 Task: Add an event with the title Training Session: Effective Conflict Resolution in Diverse Teams, date '2024/04/27', time 7:30 AM to 9:30 AMand add a description: Participants will learn how to structure their presentations in a clear and logical manner. They will explore techniques for capturing audience attention, developing a compelling opening, organizing content effectively, and delivering a memorable closing.Select event color  Graphite . Add location for the event as: Melbourne, Australia, logged in from the account softage.4@softage.netand send the event invitation to softage.2@softage.net and softage.3@softage.net. Set a reminder for the event Daily
Action: Mouse moved to (83, 111)
Screenshot: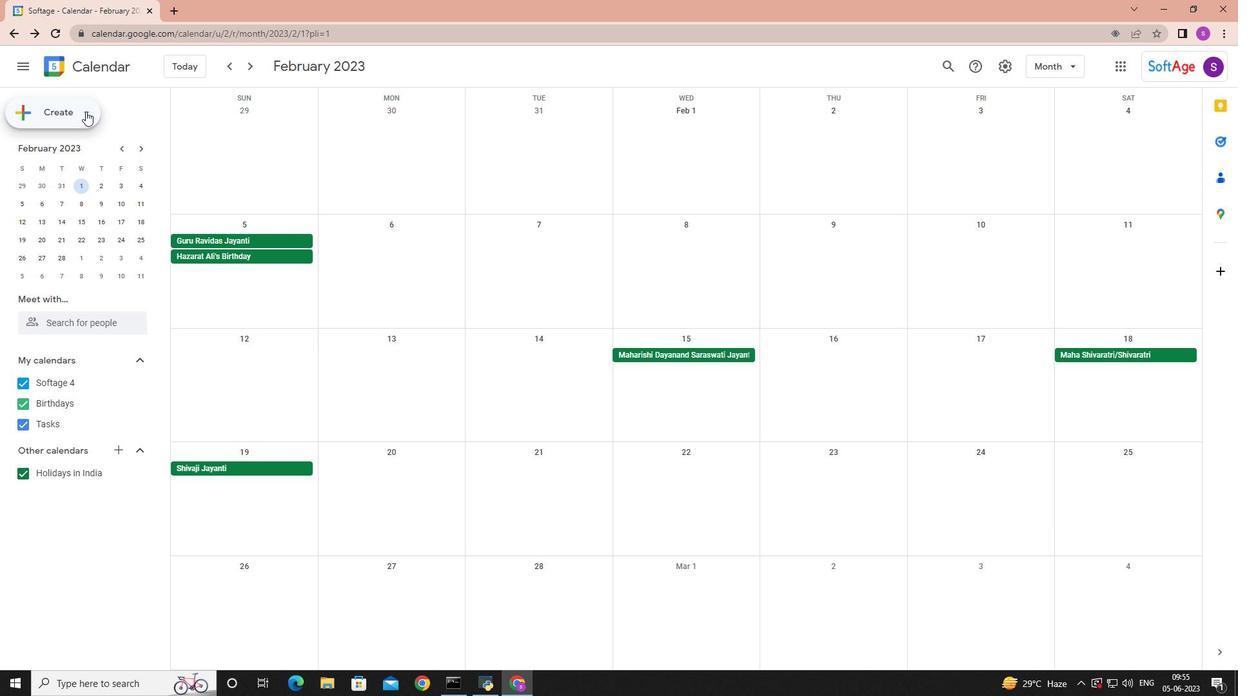 
Action: Mouse pressed left at (83, 111)
Screenshot: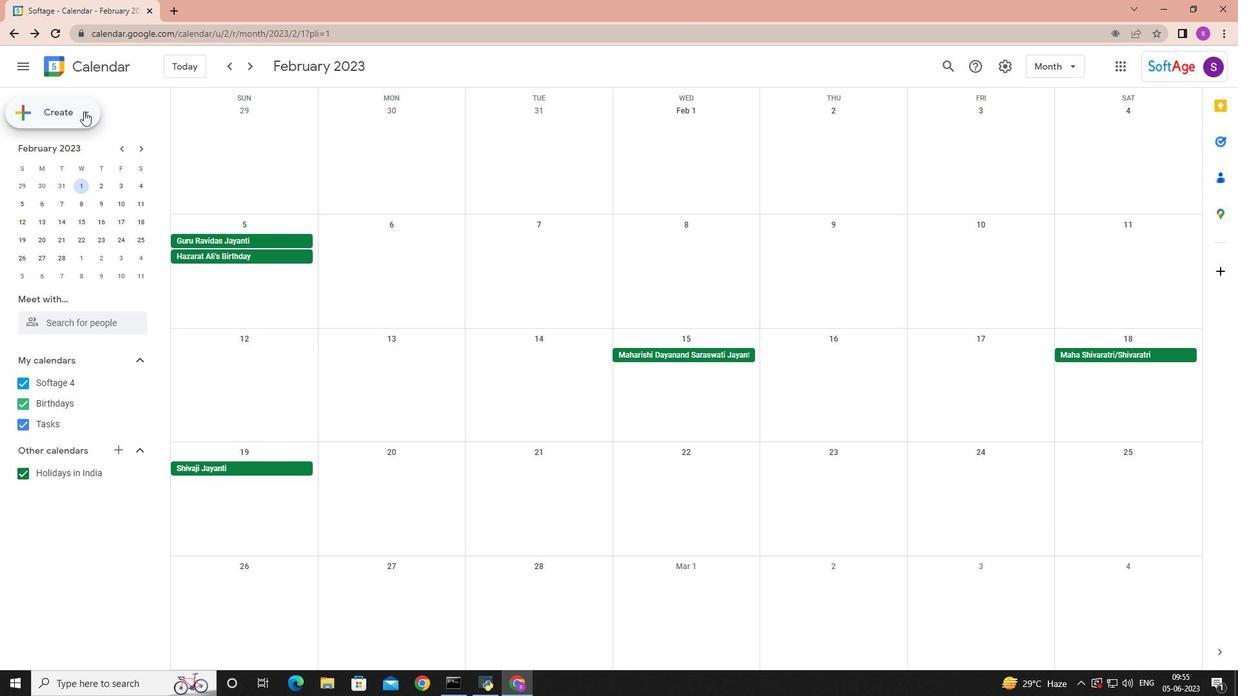 
Action: Mouse moved to (78, 145)
Screenshot: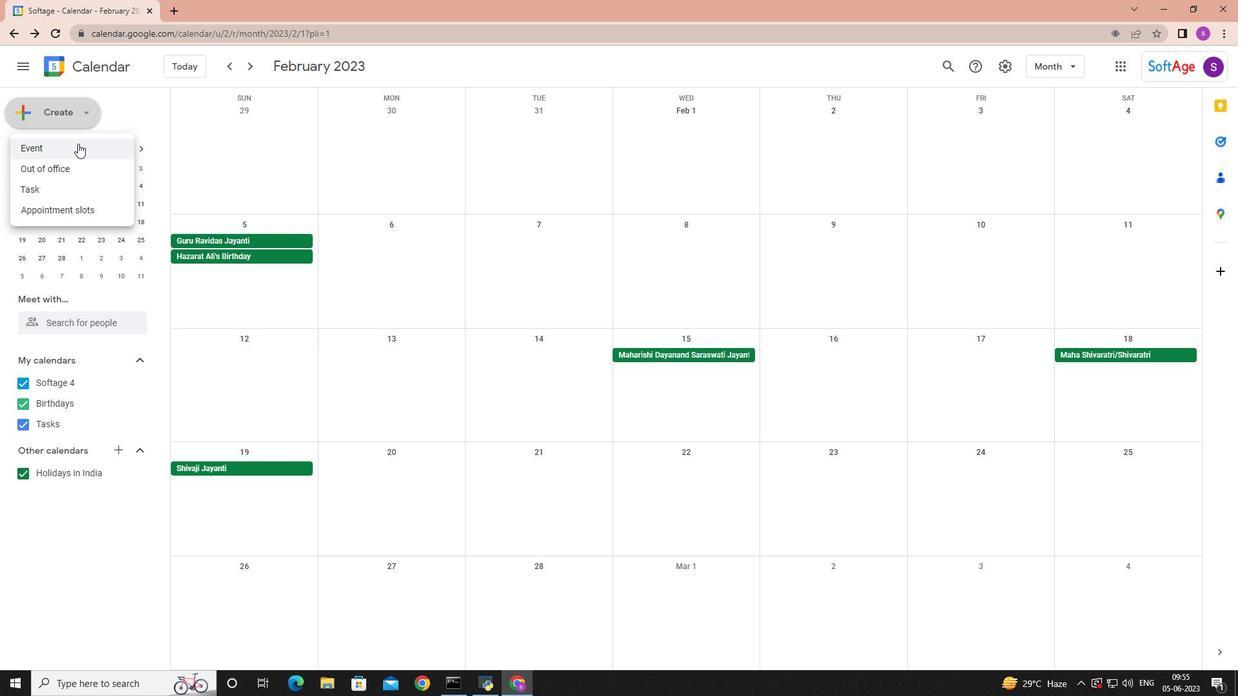 
Action: Mouse pressed left at (78, 145)
Screenshot: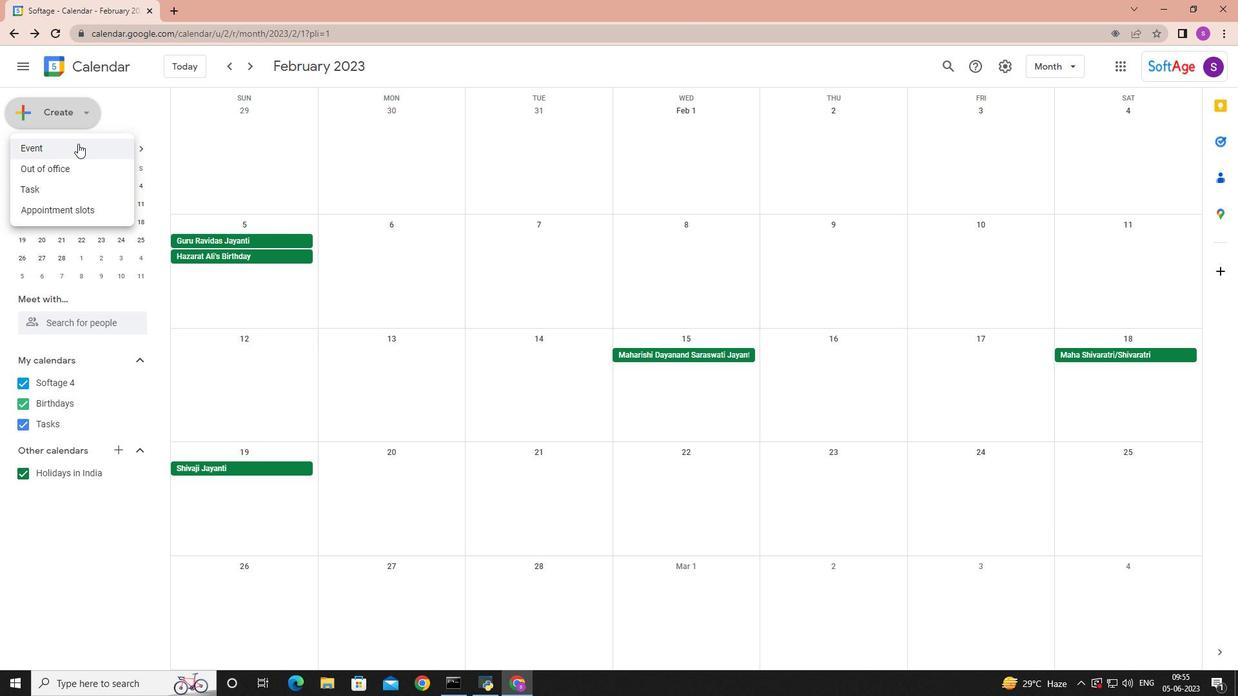 
Action: Mouse moved to (496, 435)
Screenshot: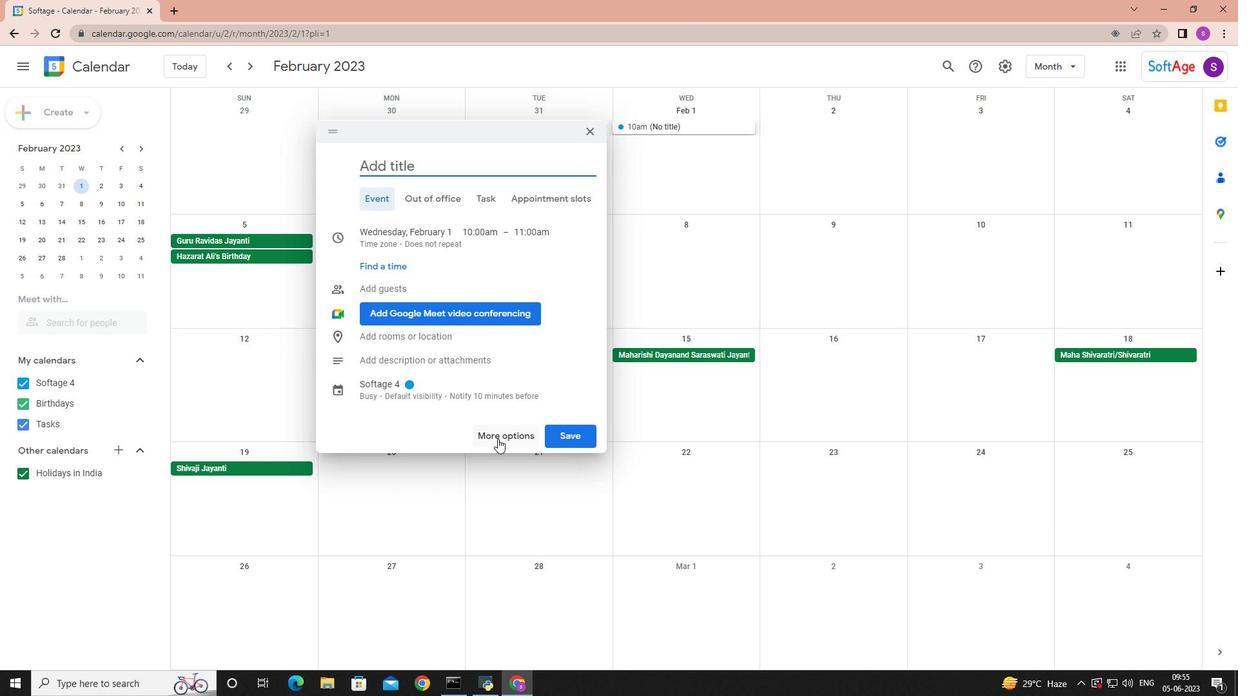 
Action: Mouse pressed left at (496, 435)
Screenshot: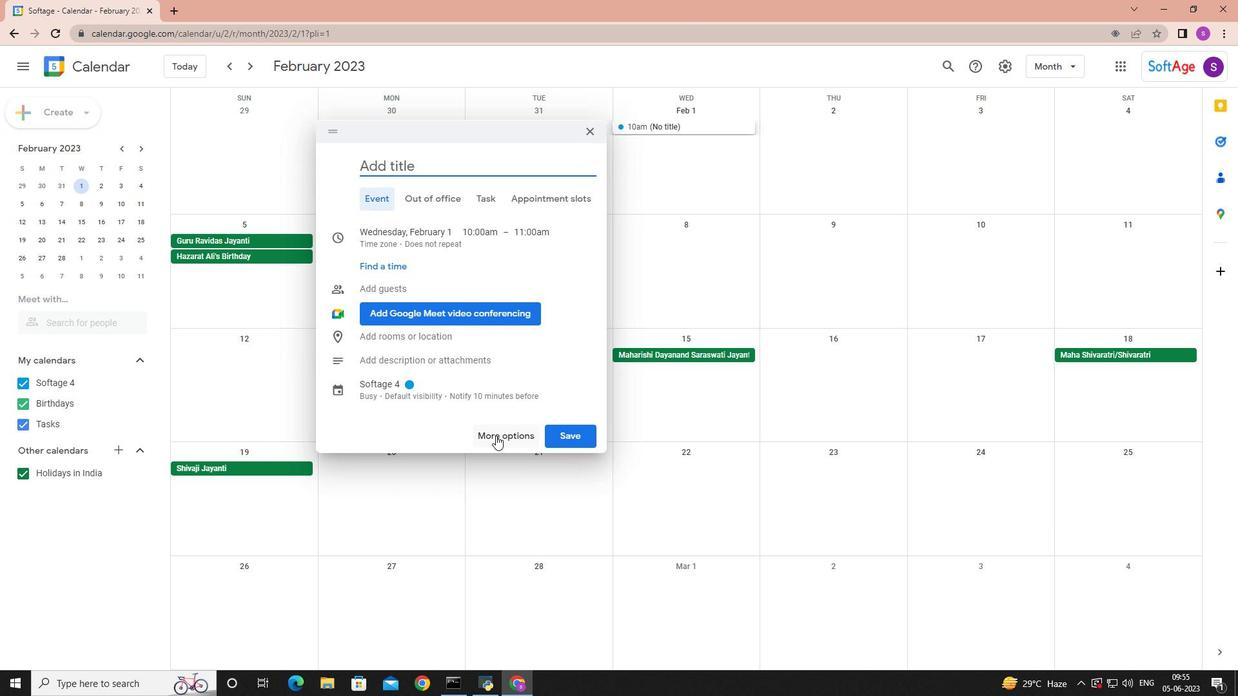 
Action: Mouse moved to (495, 435)
Screenshot: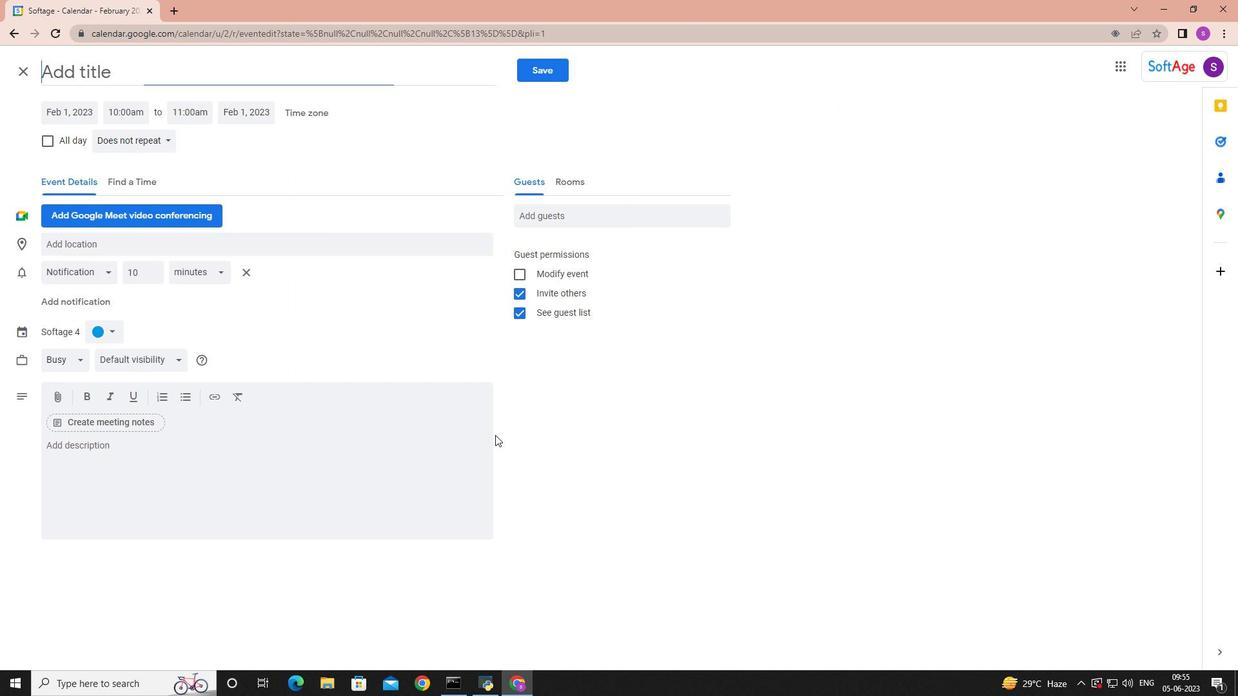 
Action: Key pressed <Key.shift>Training<Key.space><Key.shift>Session<Key.space><Key.backspace><Key.shift>:<Key.space><Key.shift><Key.shift><Key.shift><Key.shift><Key.shift>Effective<Key.space><Key.shift>Conflict<Key.space><Key.shift>Resolution<Key.space>in<Key.space><Key.shift>Diverse<Key.space>t<Key.backspace><Key.shift>Teams
Screenshot: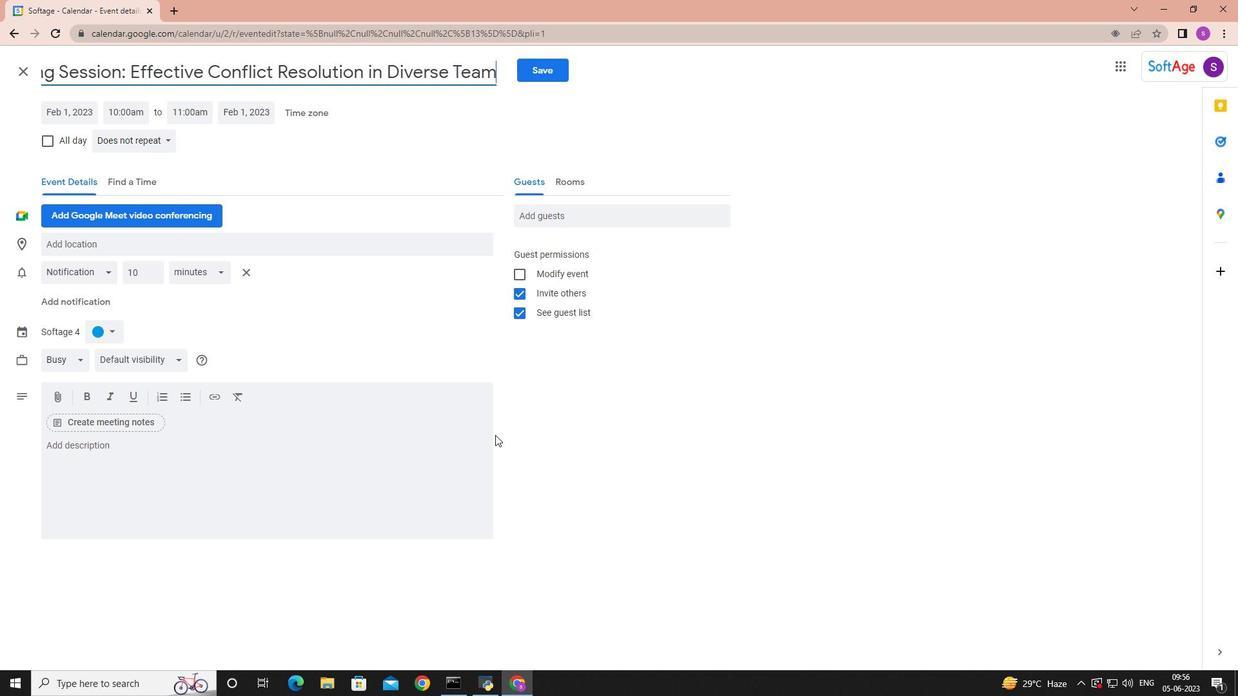 
Action: Mouse moved to (66, 115)
Screenshot: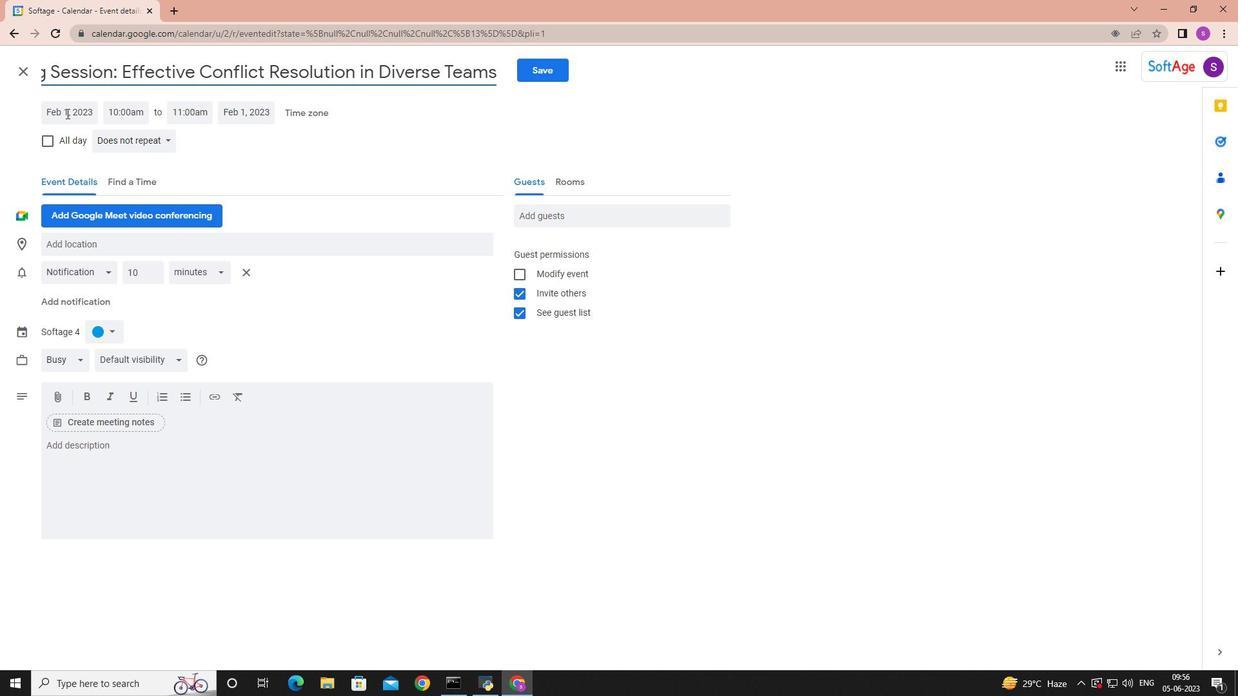 
Action: Mouse pressed left at (66, 115)
Screenshot: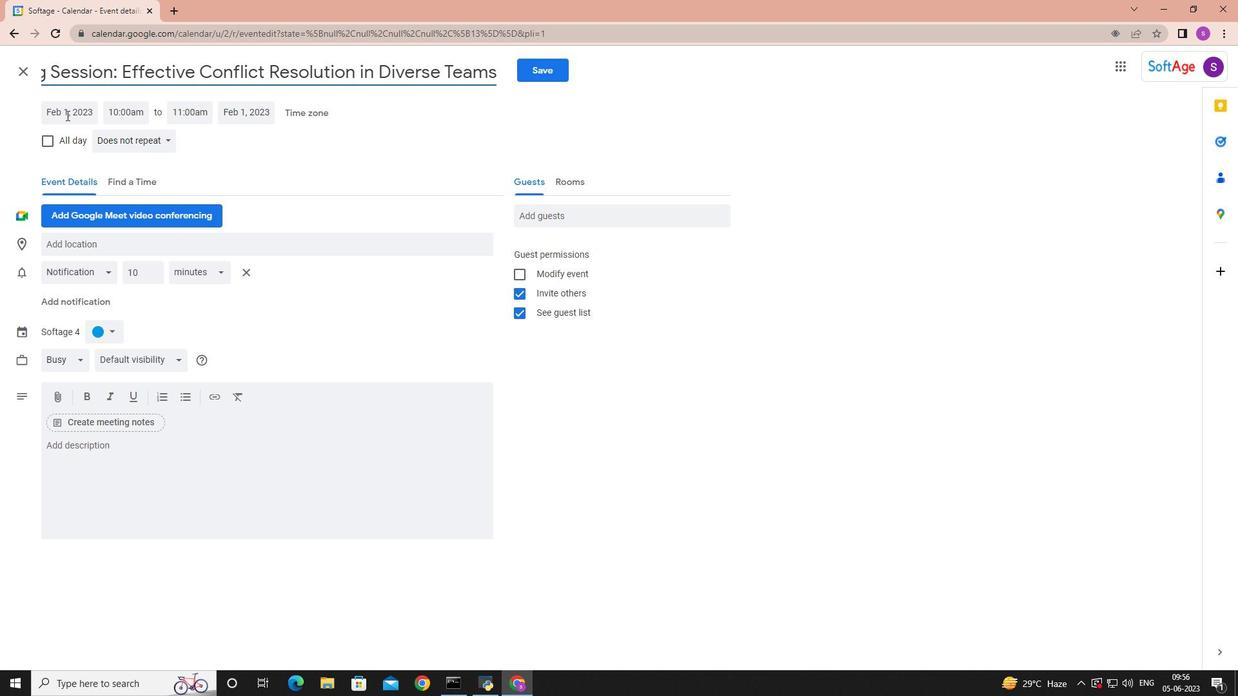 
Action: Mouse moved to (204, 140)
Screenshot: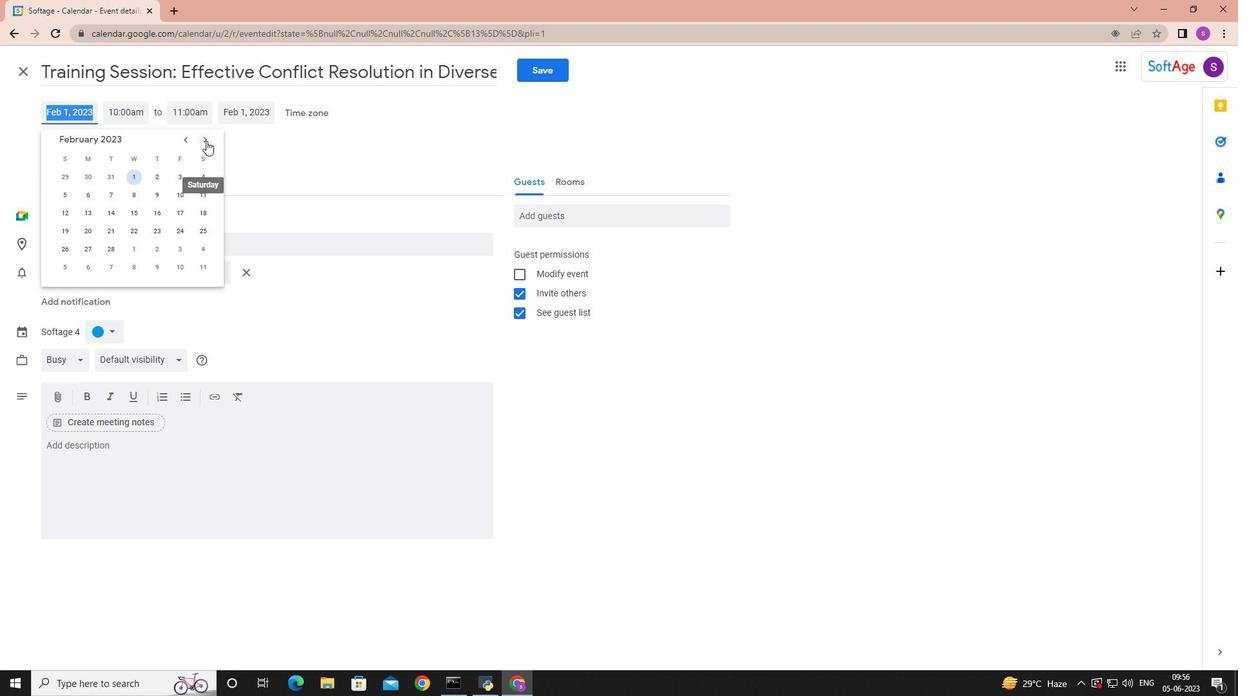 
Action: Mouse pressed left at (204, 140)
Screenshot: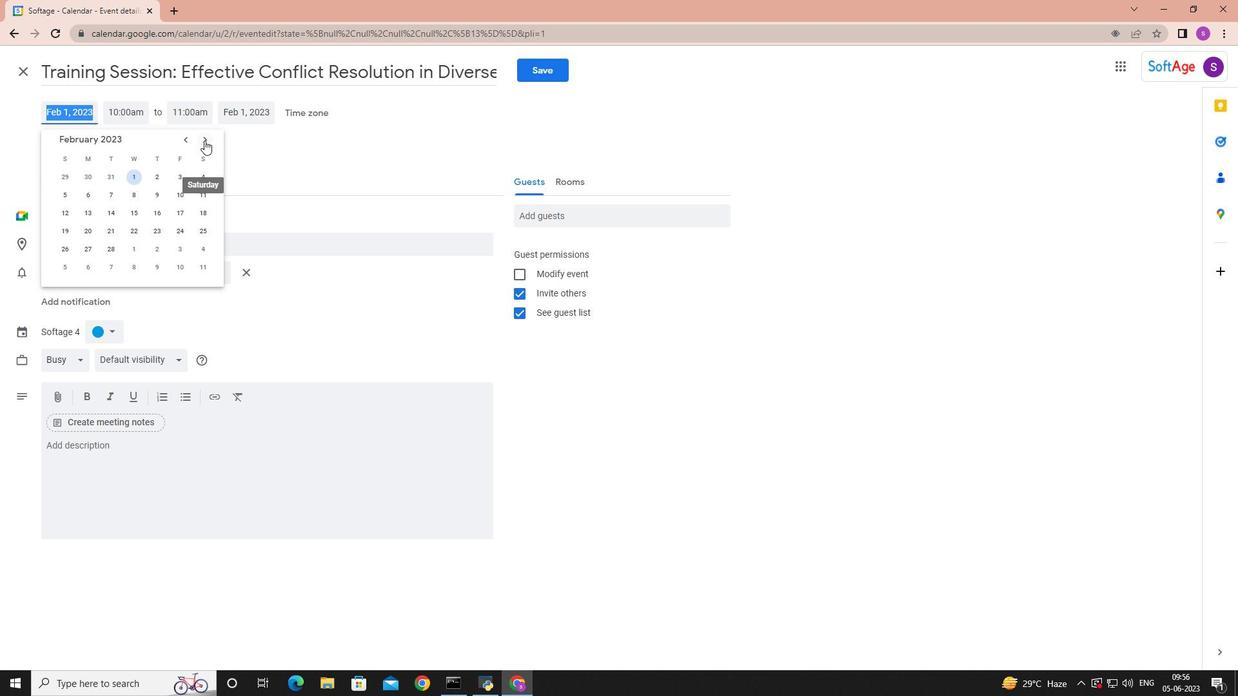 
Action: Mouse pressed left at (204, 140)
Screenshot: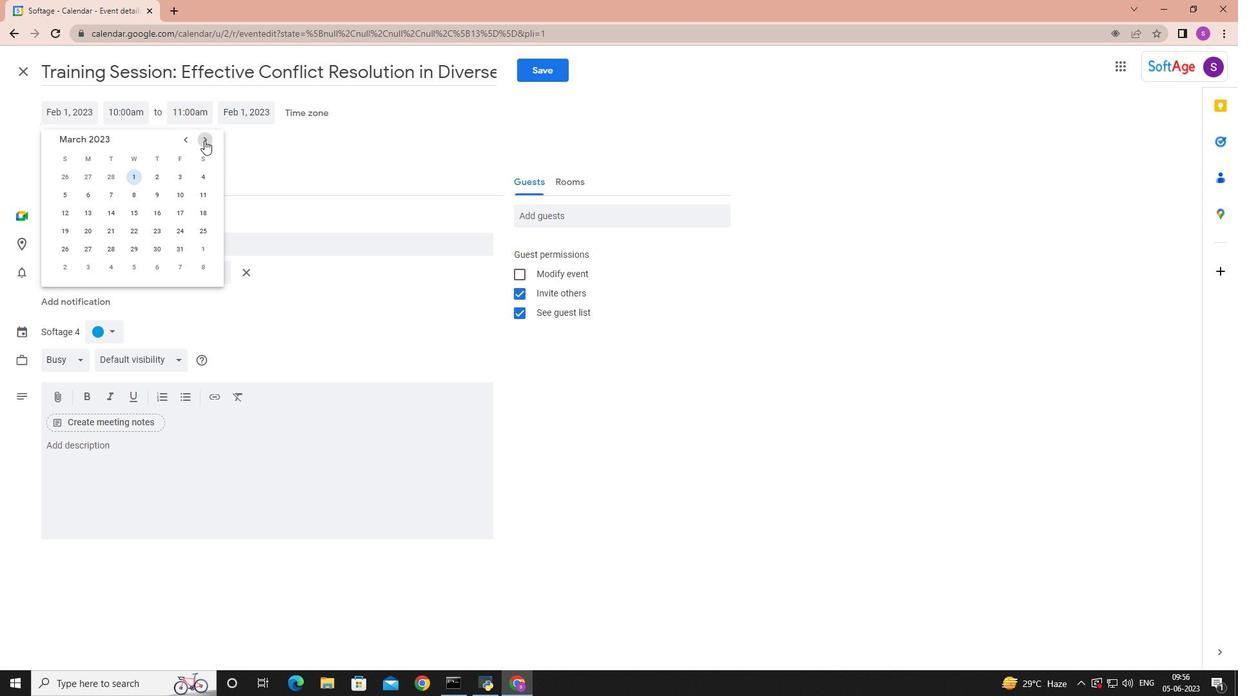 
Action: Mouse pressed left at (204, 140)
Screenshot: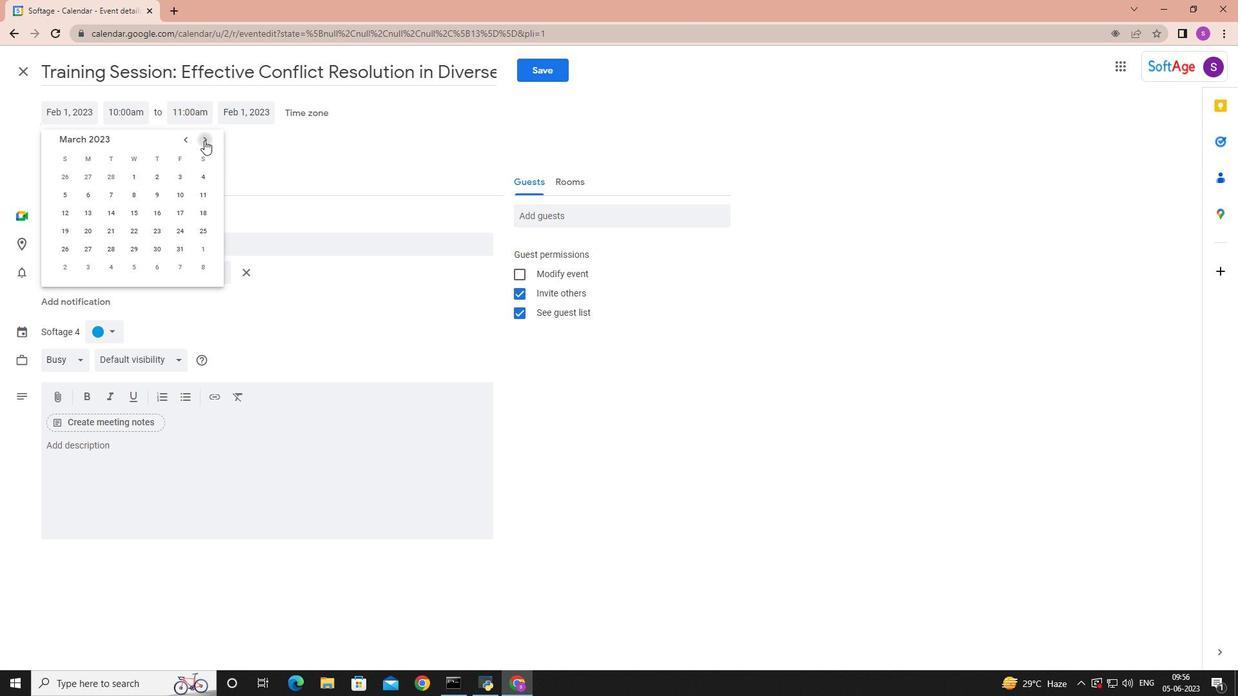 
Action: Mouse pressed left at (204, 140)
Screenshot: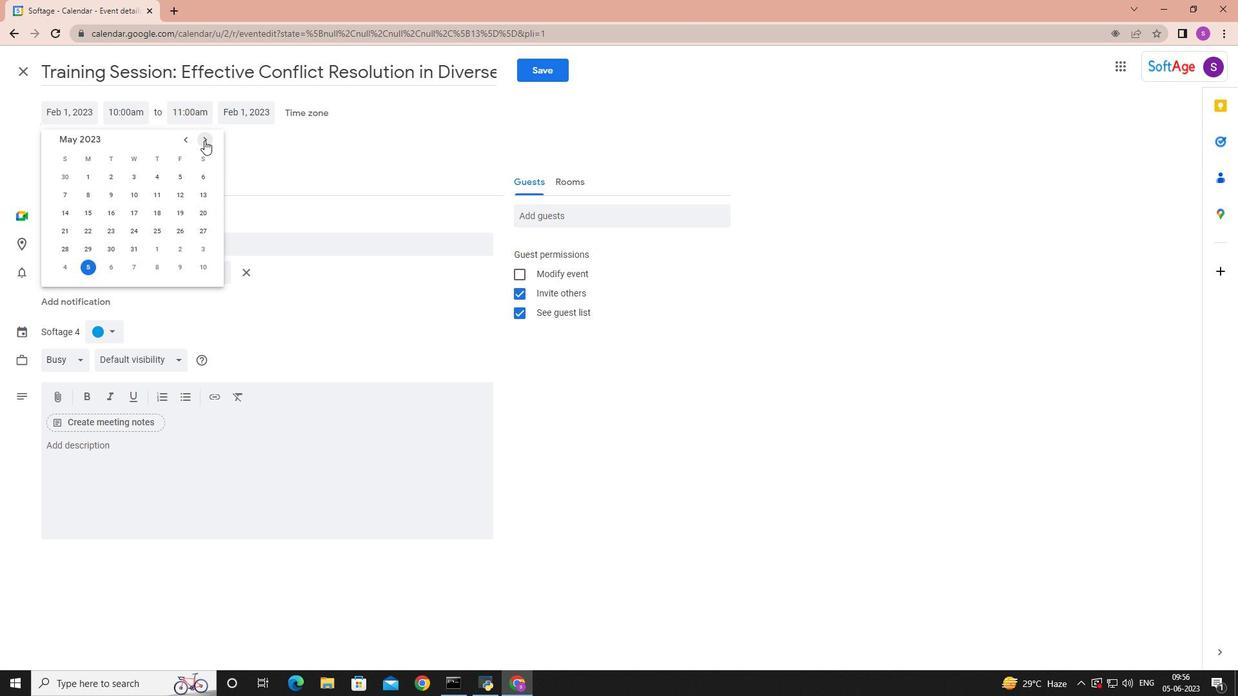 
Action: Mouse pressed left at (204, 140)
Screenshot: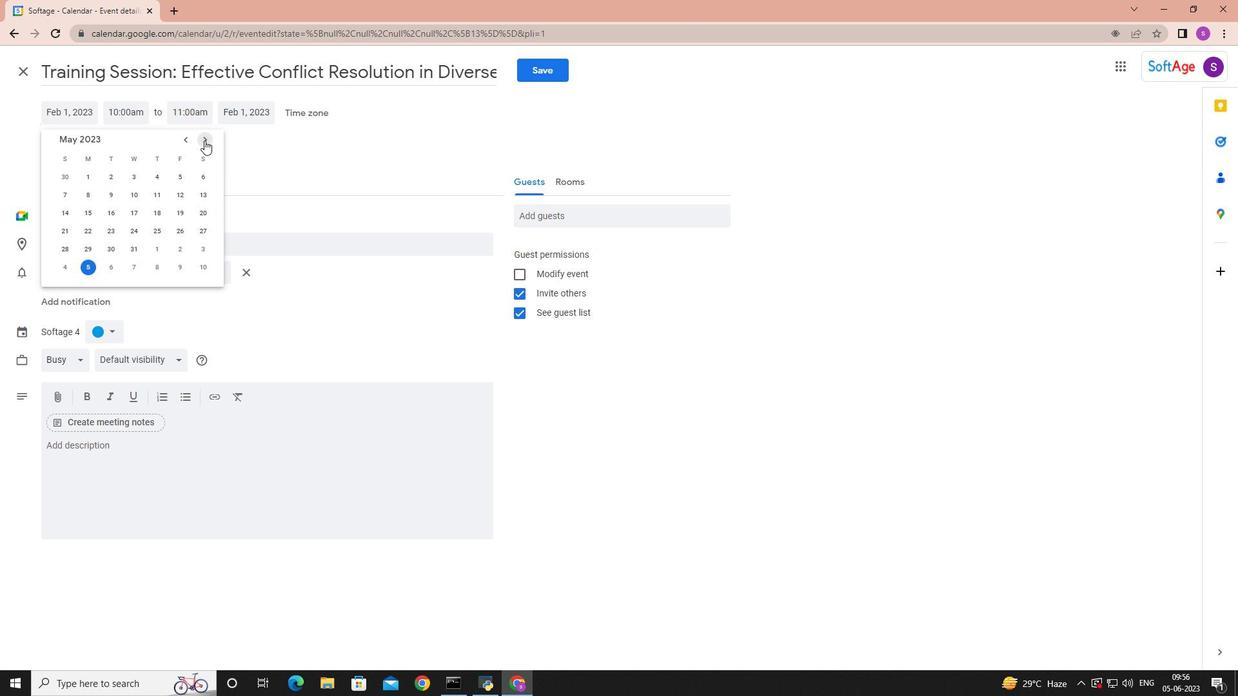 
Action: Mouse pressed left at (204, 140)
Screenshot: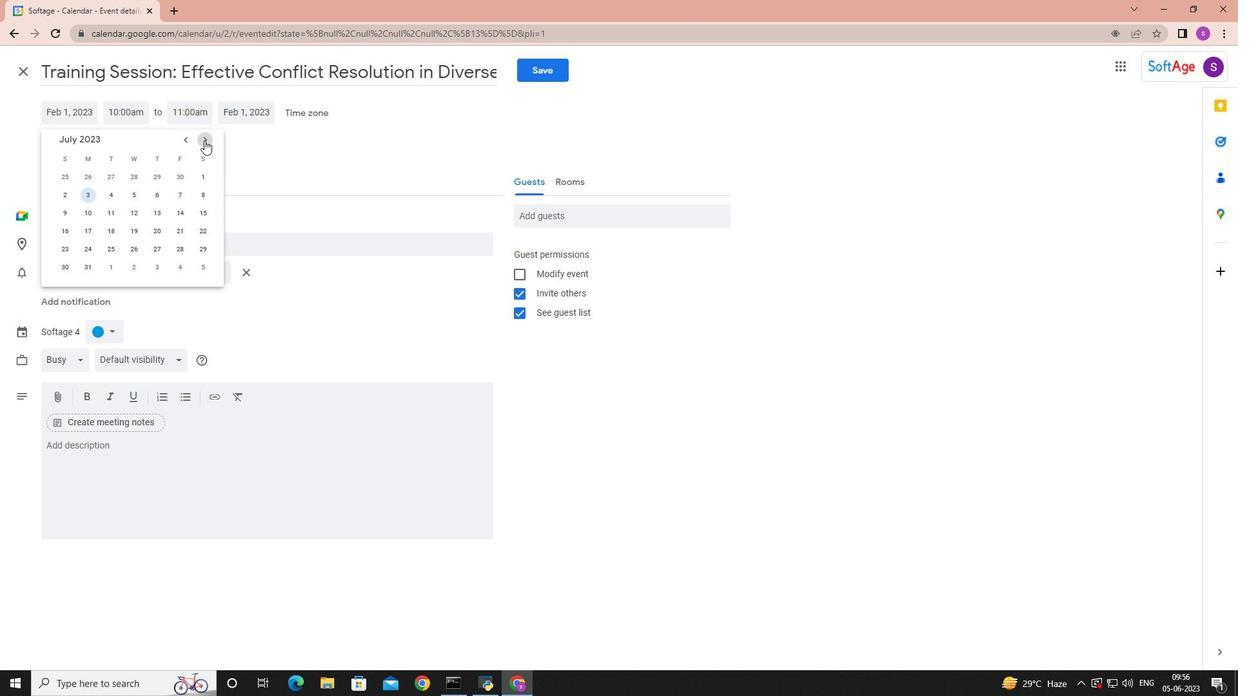 
Action: Mouse pressed left at (204, 140)
Screenshot: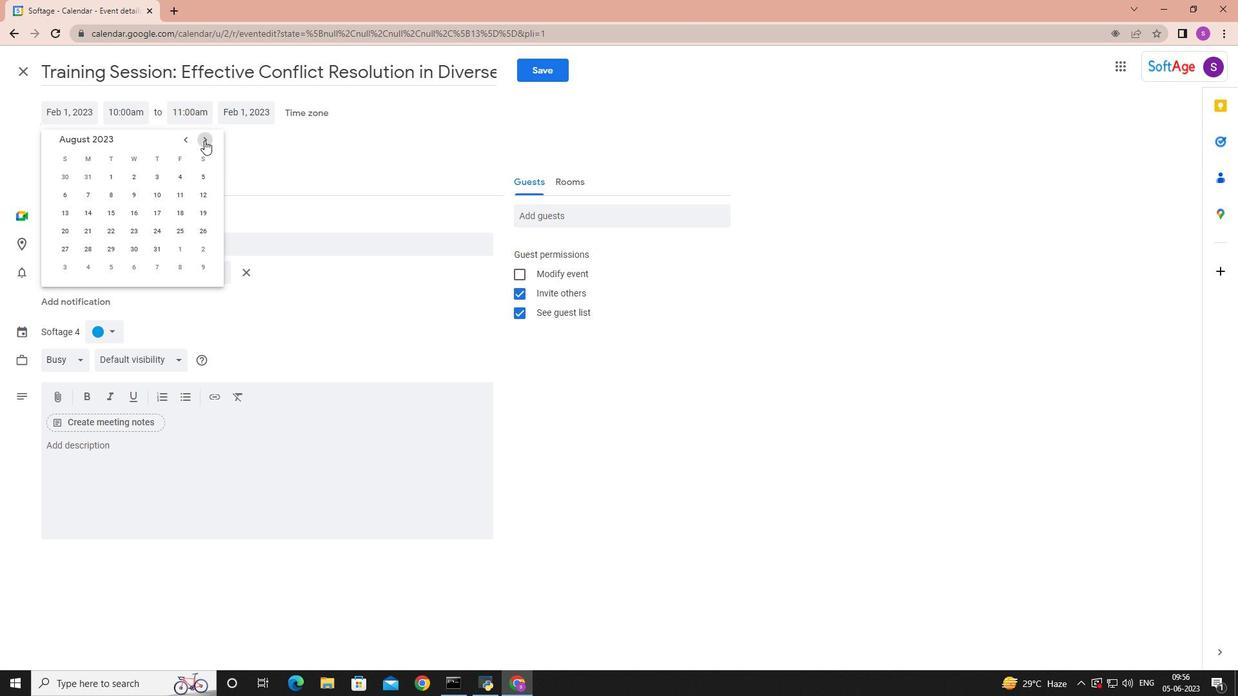 
Action: Mouse pressed left at (204, 140)
Screenshot: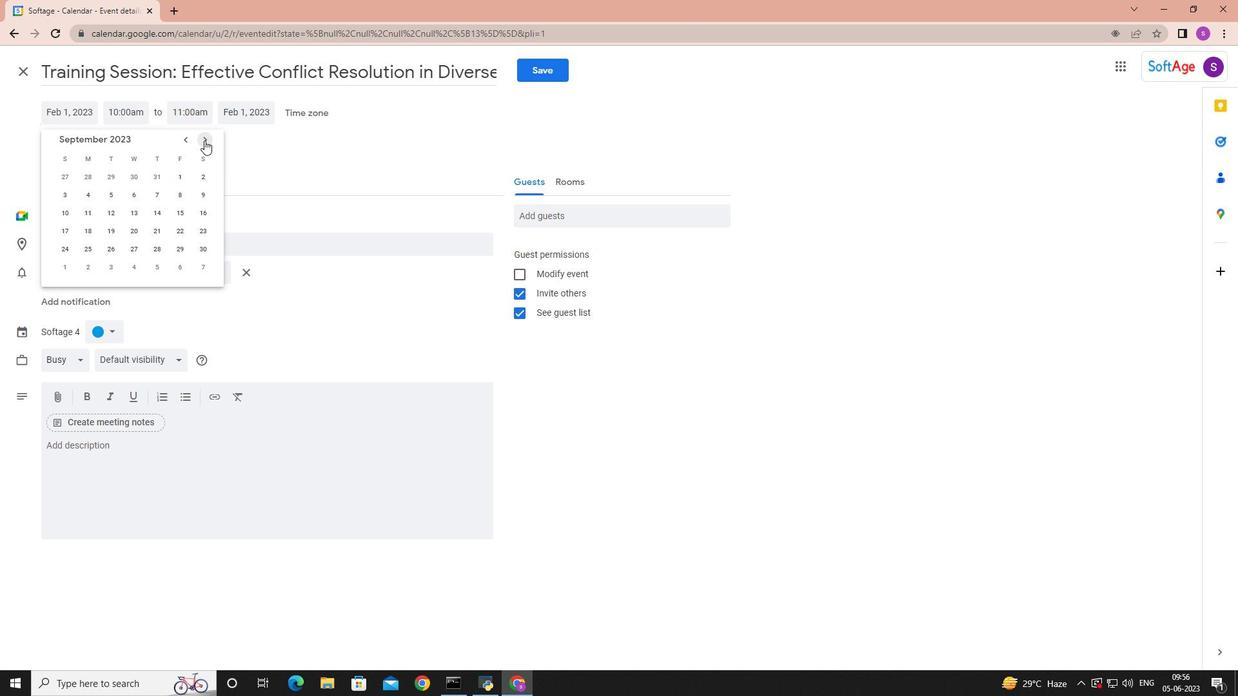 
Action: Mouse pressed left at (204, 140)
Screenshot: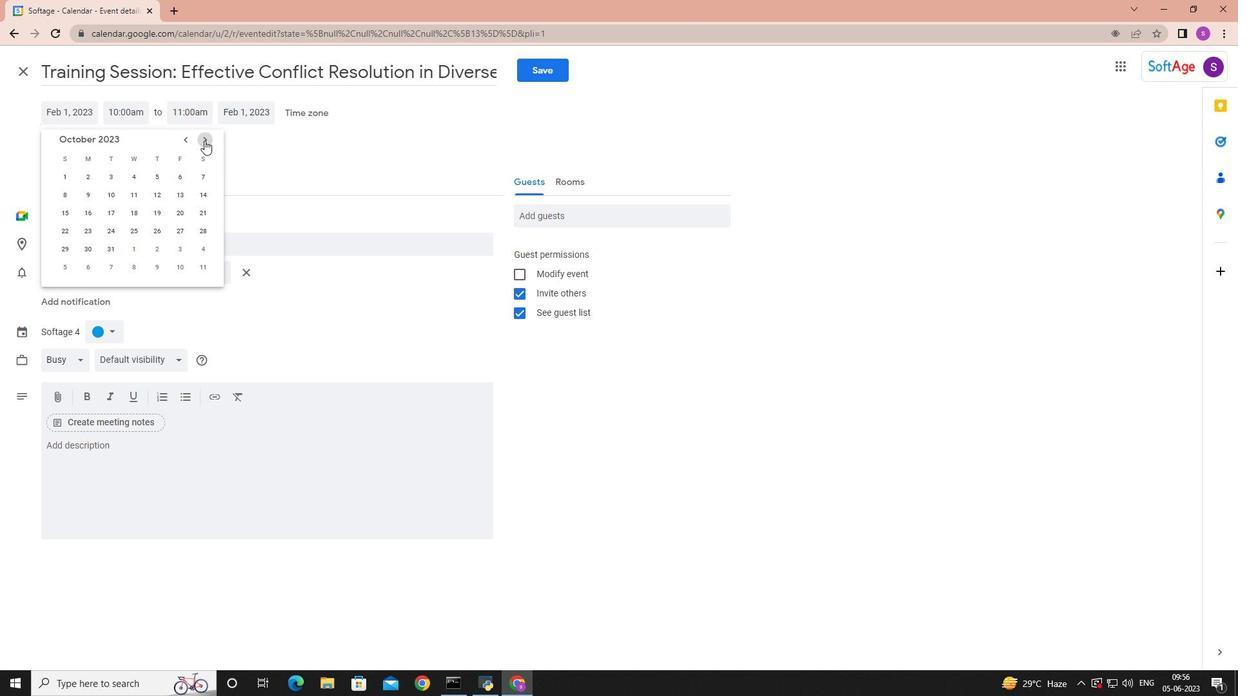 
Action: Mouse pressed left at (204, 140)
Screenshot: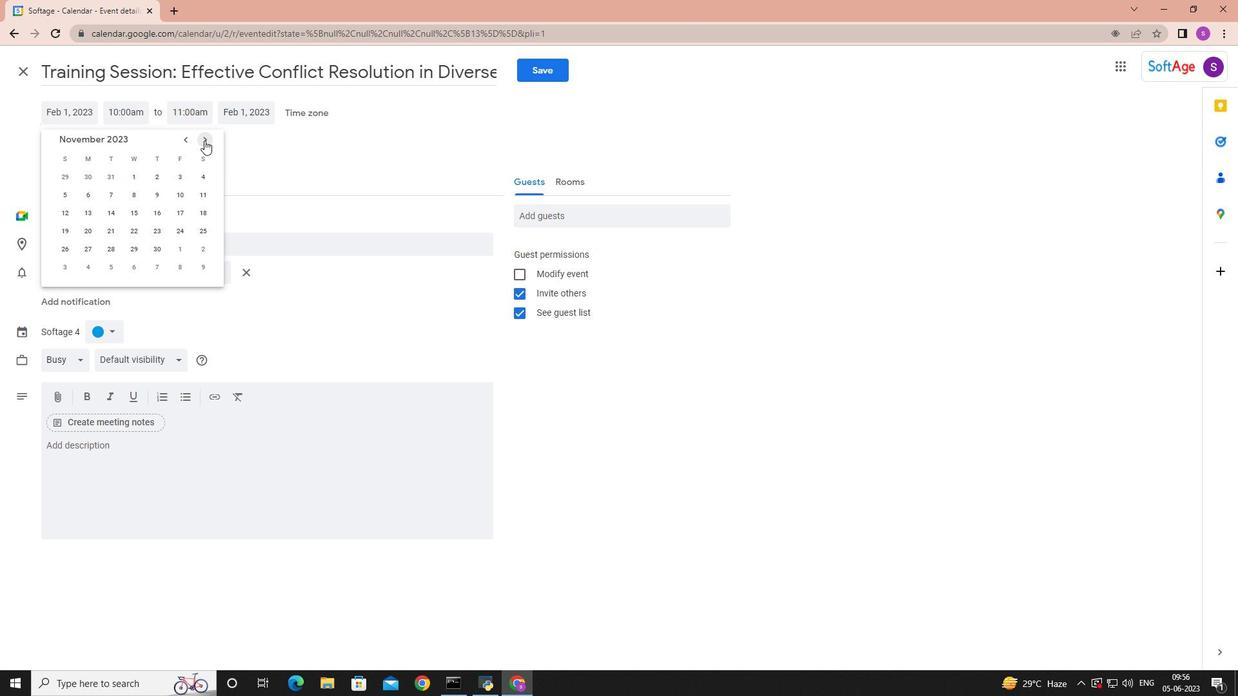 
Action: Mouse pressed left at (204, 140)
Screenshot: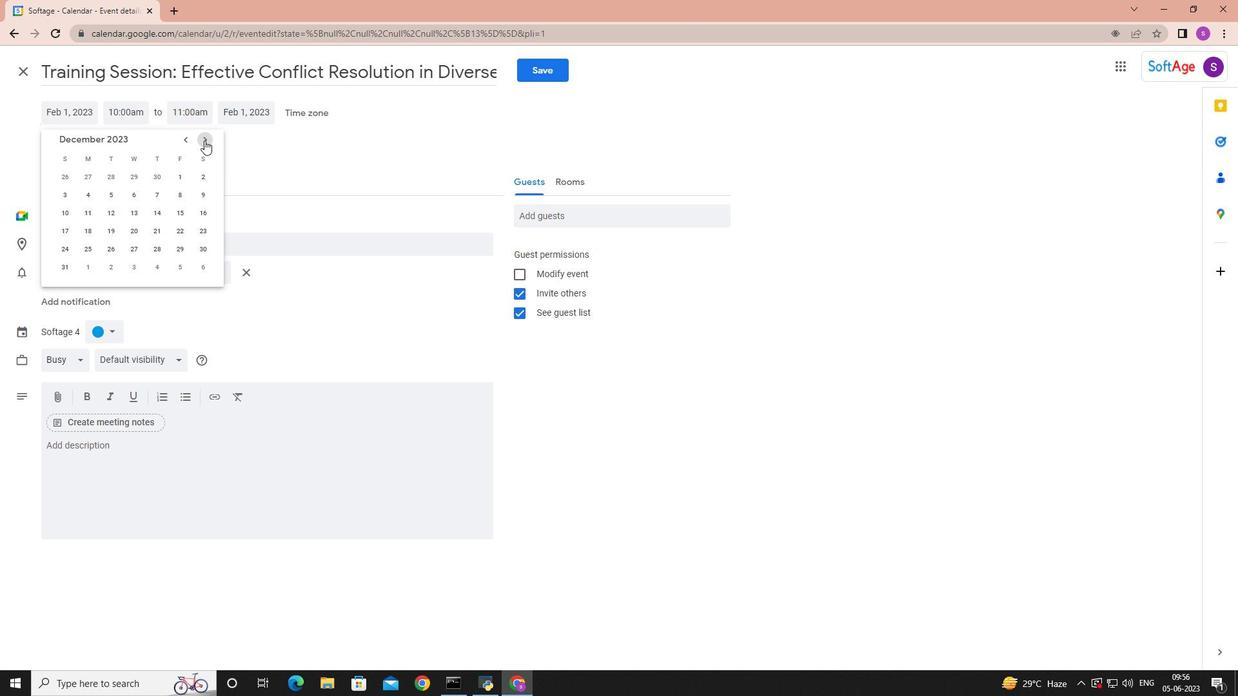 
Action: Mouse pressed left at (204, 140)
Screenshot: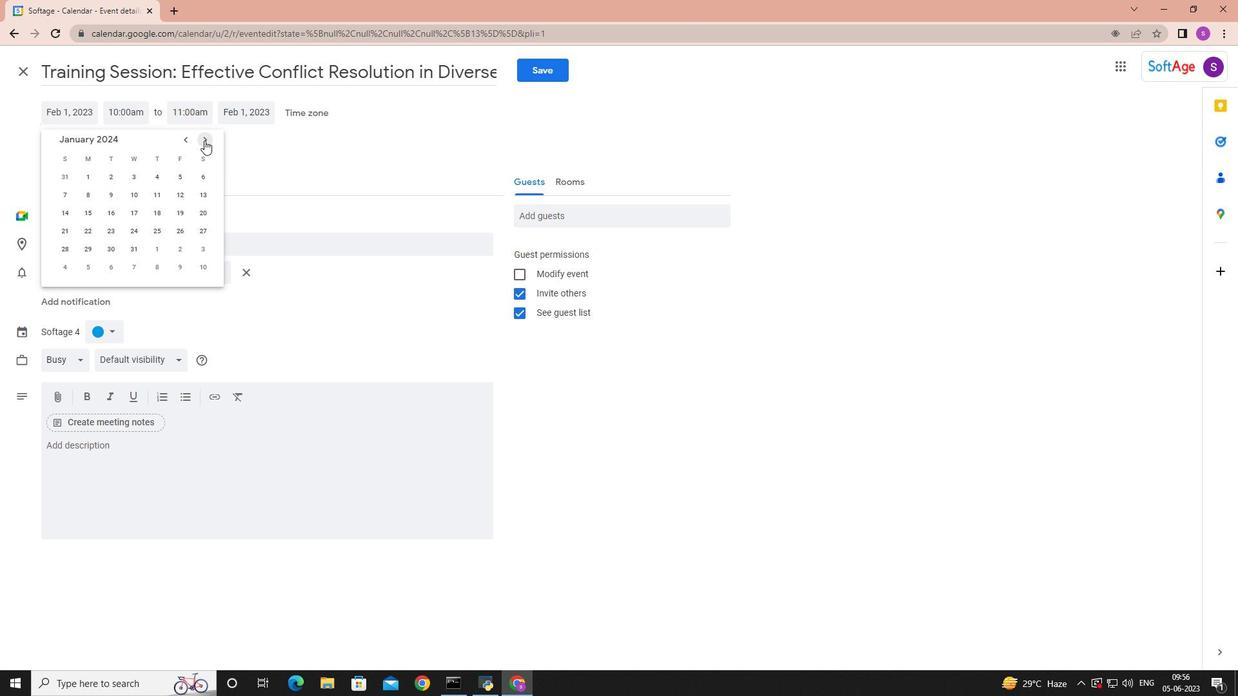 
Action: Mouse pressed left at (204, 140)
Screenshot: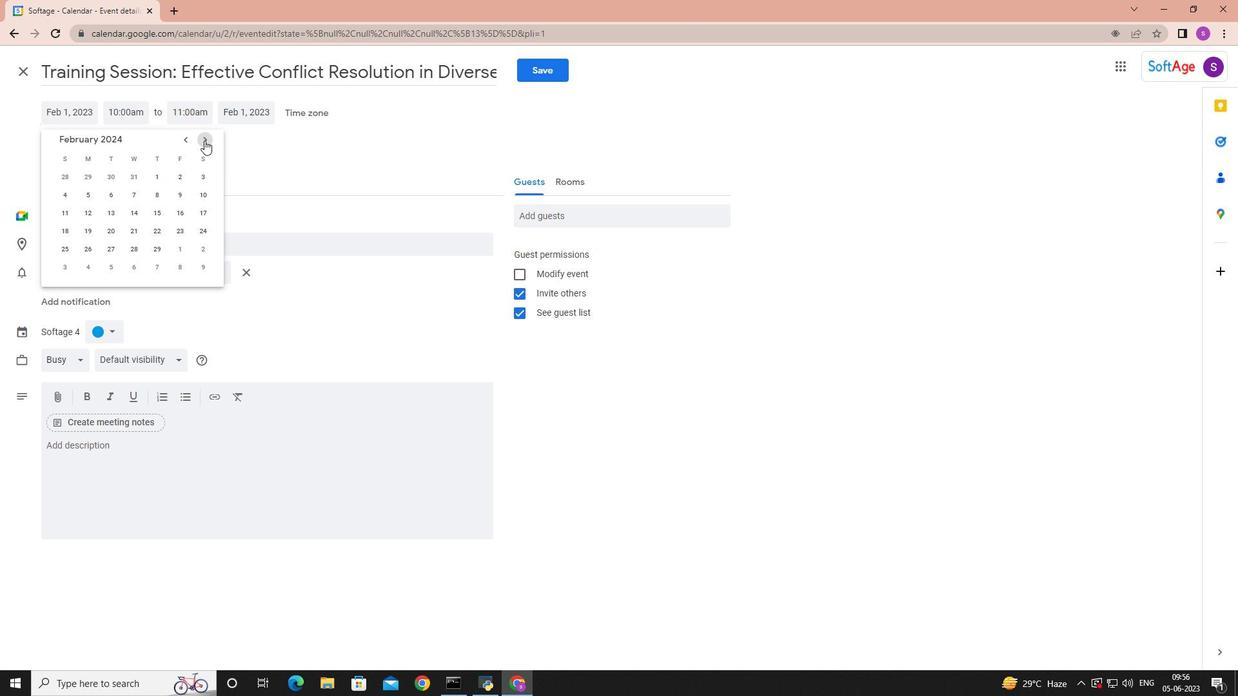 
Action: Mouse pressed left at (204, 140)
Screenshot: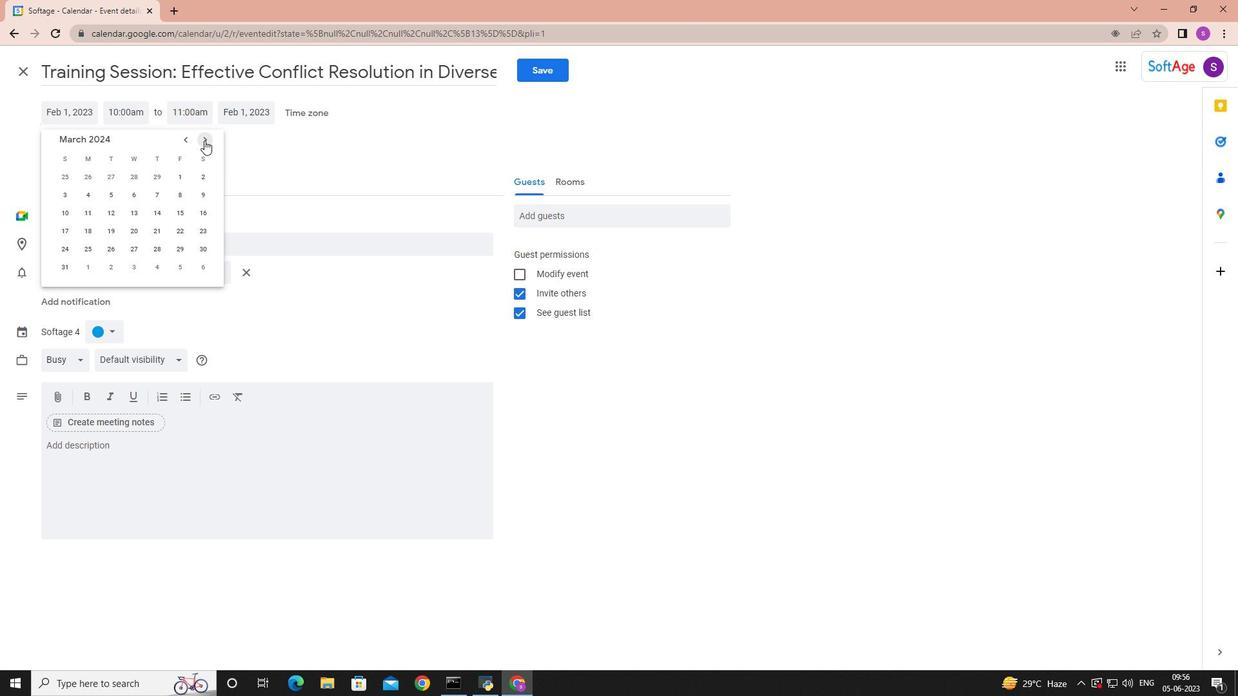 
Action: Mouse moved to (204, 229)
Screenshot: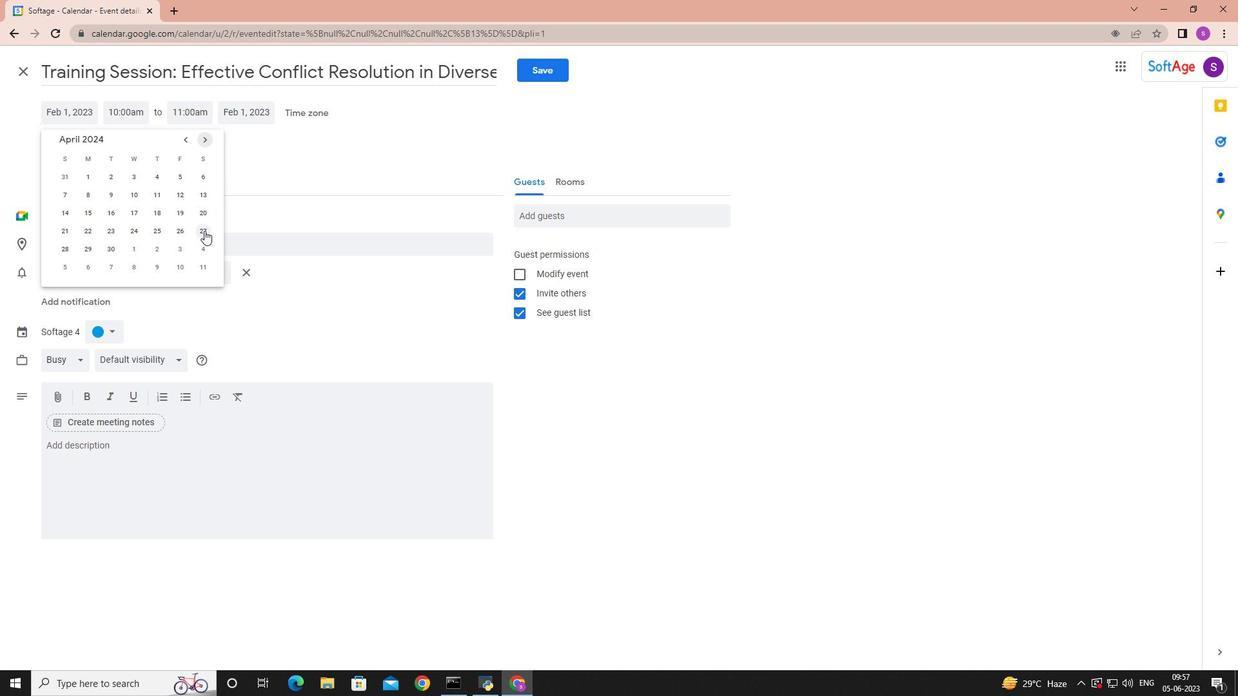 
Action: Mouse pressed left at (204, 229)
Screenshot: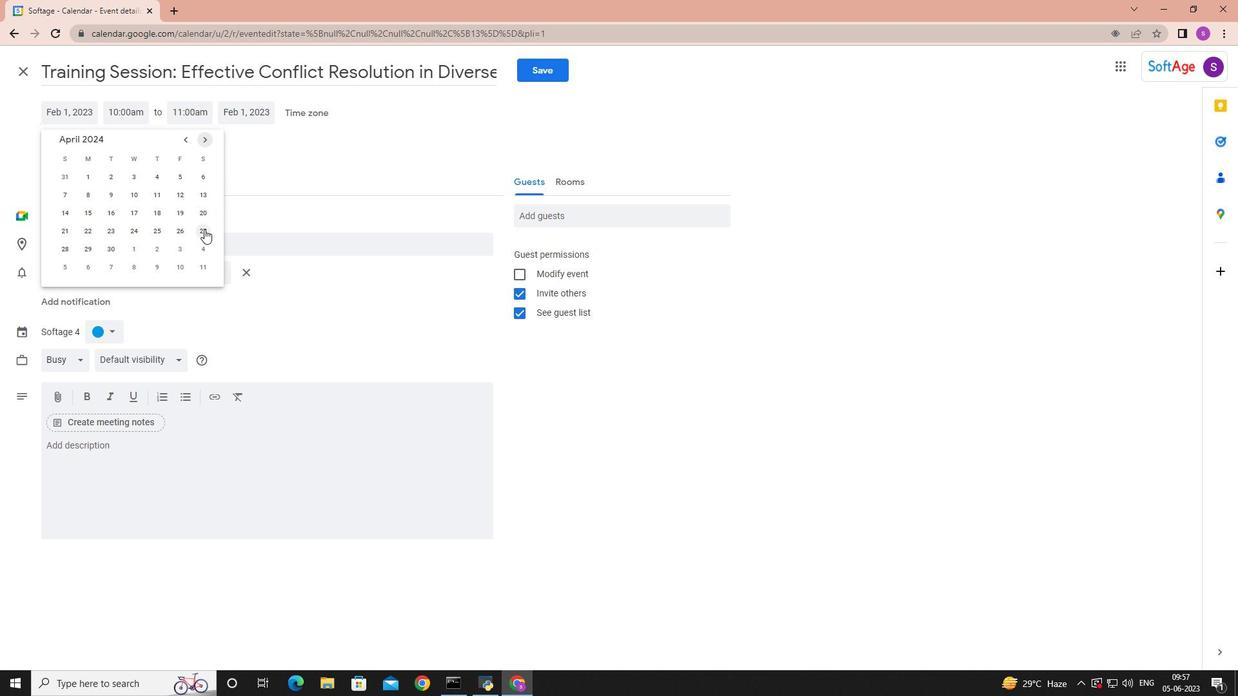 
Action: Mouse moved to (134, 110)
Screenshot: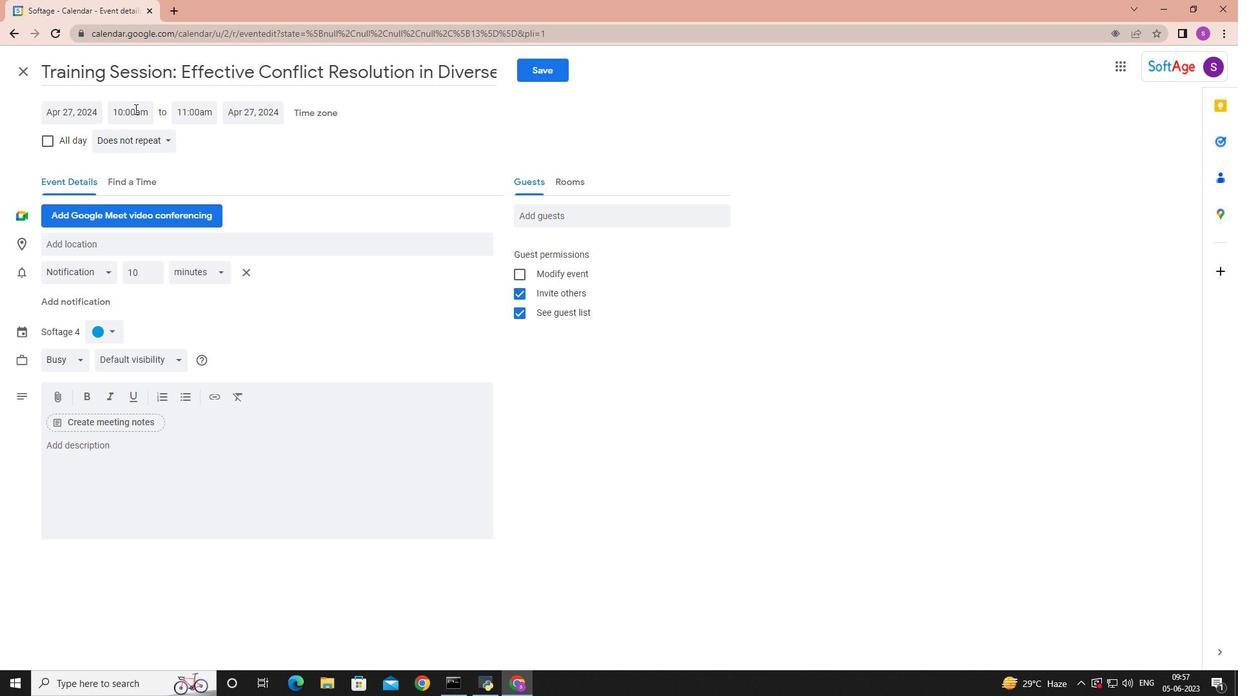 
Action: Mouse pressed left at (134, 110)
Screenshot: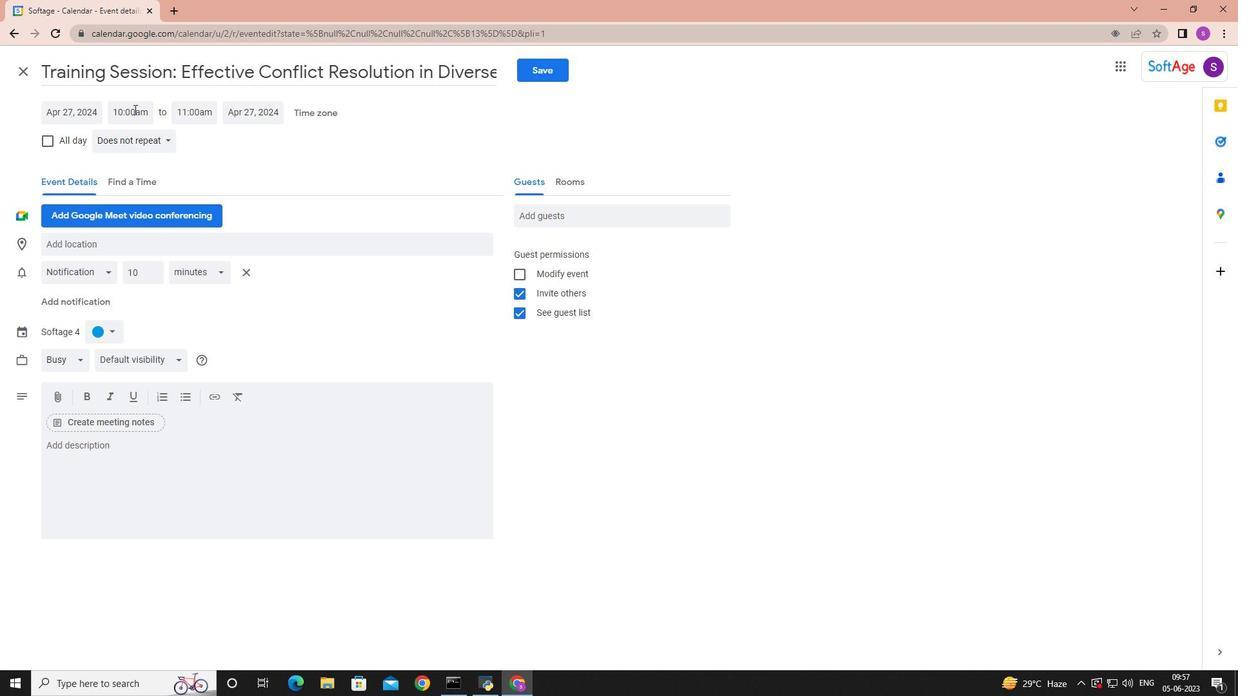 
Action: Mouse moved to (152, 174)
Screenshot: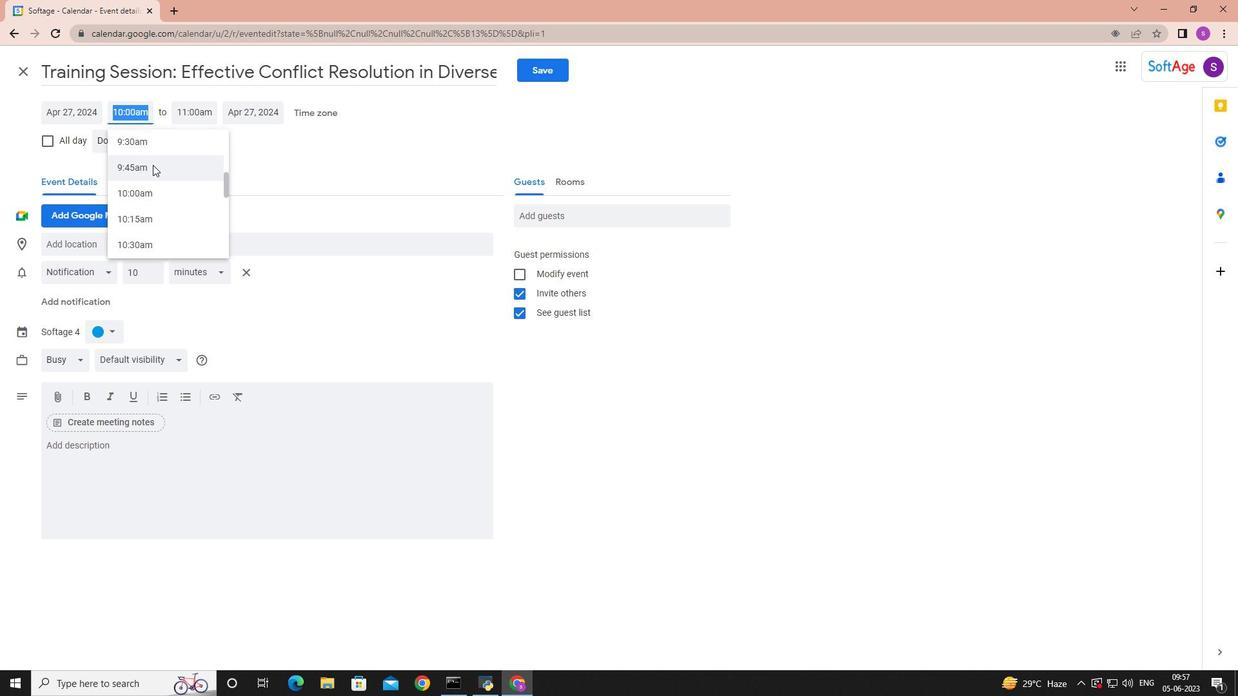 
Action: Mouse scrolled (152, 174) with delta (0, 0)
Screenshot: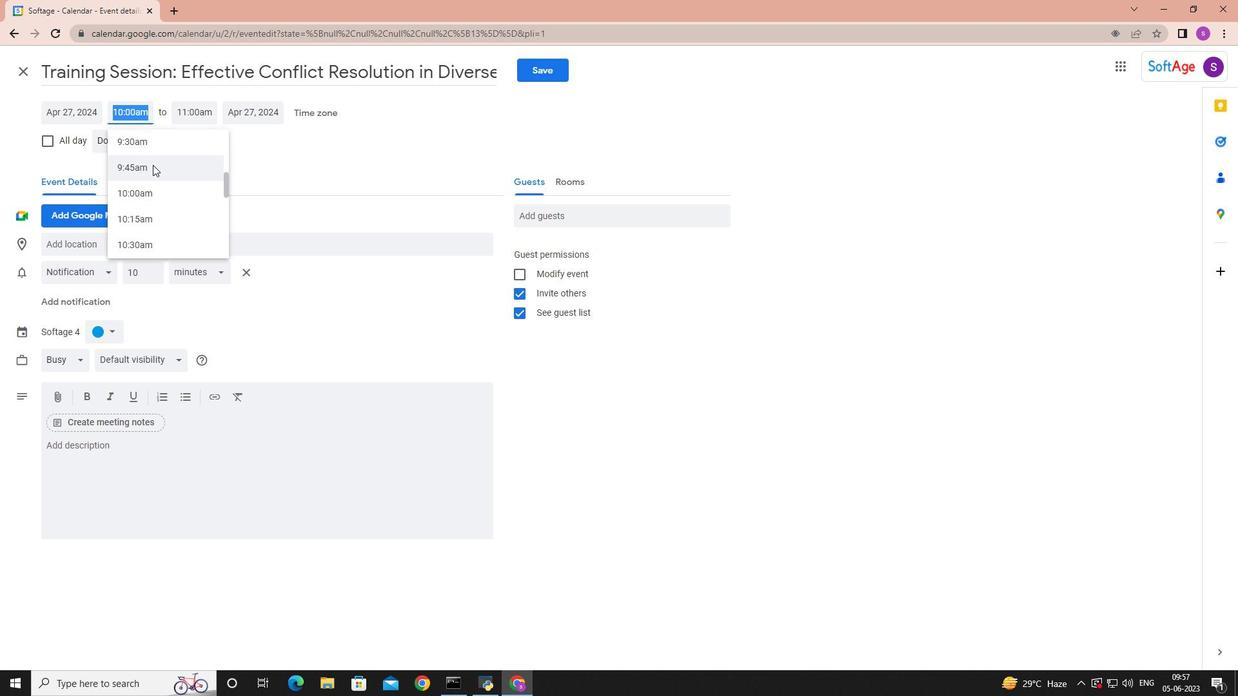 
Action: Mouse scrolled (152, 174) with delta (0, 0)
Screenshot: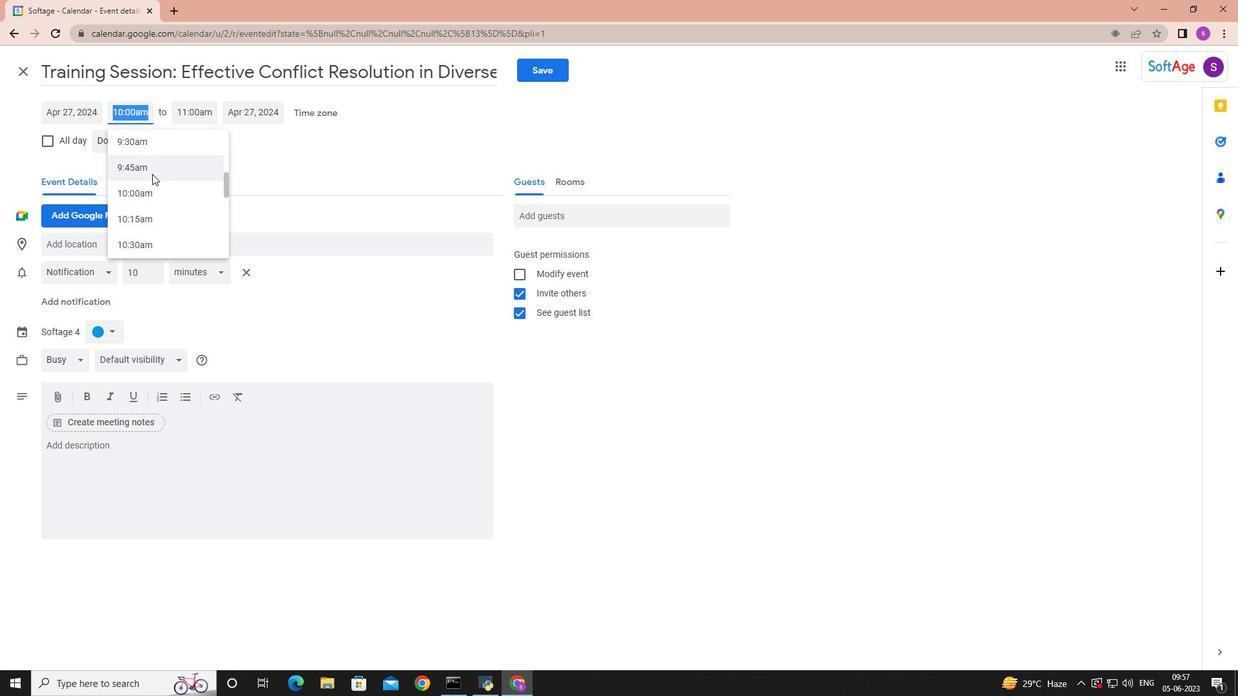 
Action: Mouse moved to (152, 173)
Screenshot: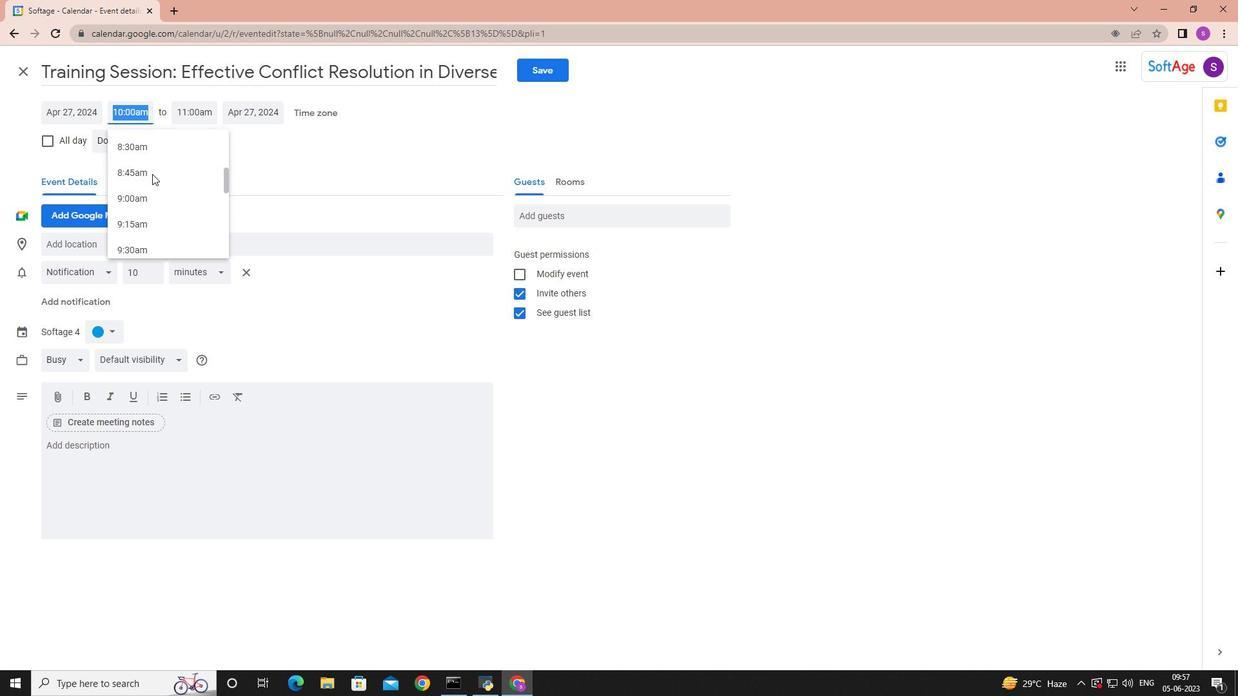 
Action: Mouse scrolled (152, 174) with delta (0, 0)
Screenshot: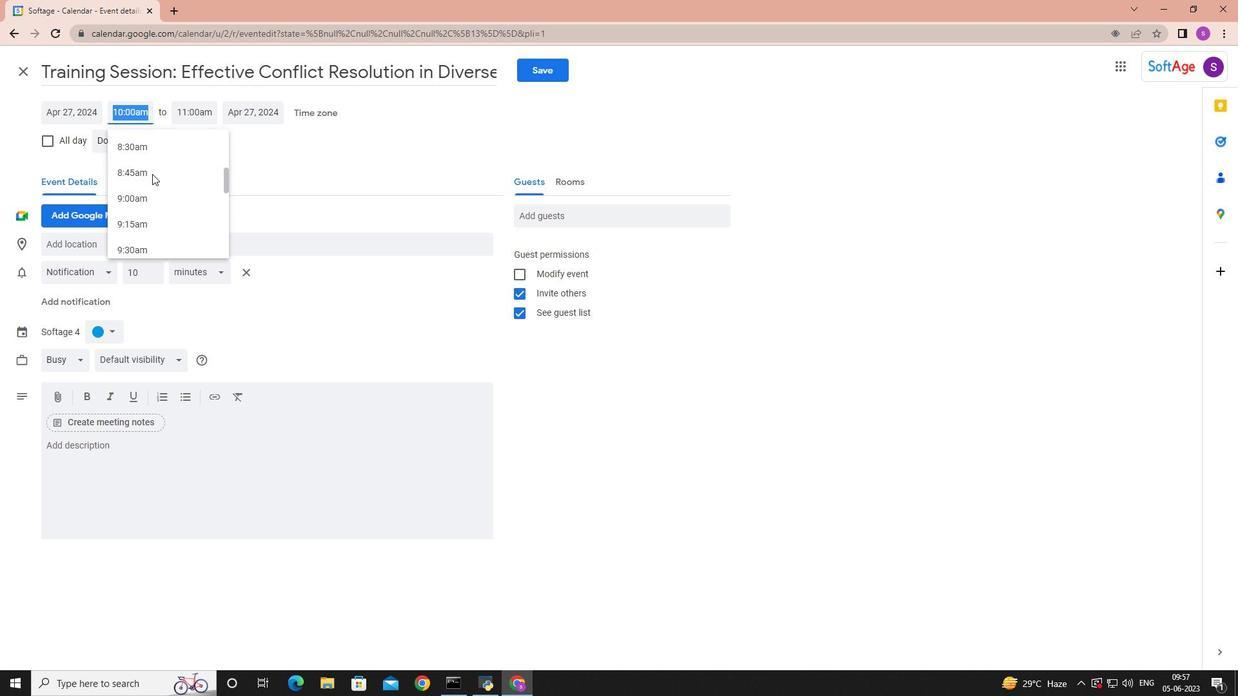 
Action: Mouse moved to (152, 172)
Screenshot: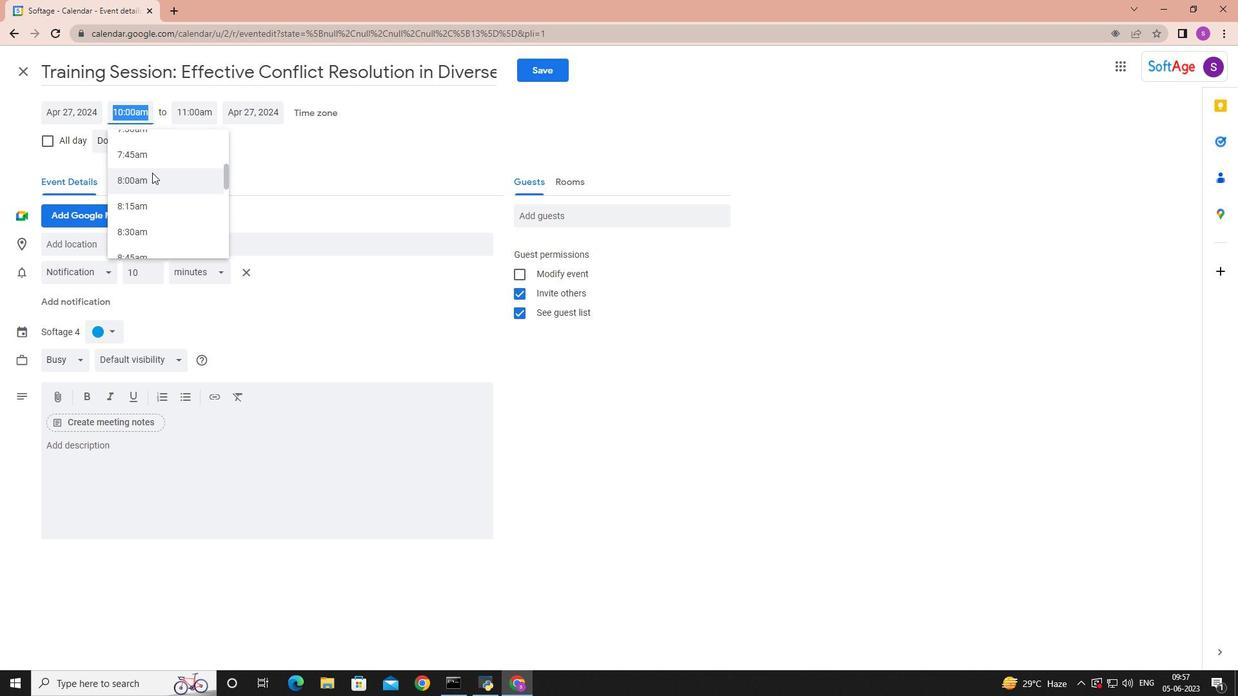 
Action: Mouse scrolled (152, 172) with delta (0, 0)
Screenshot: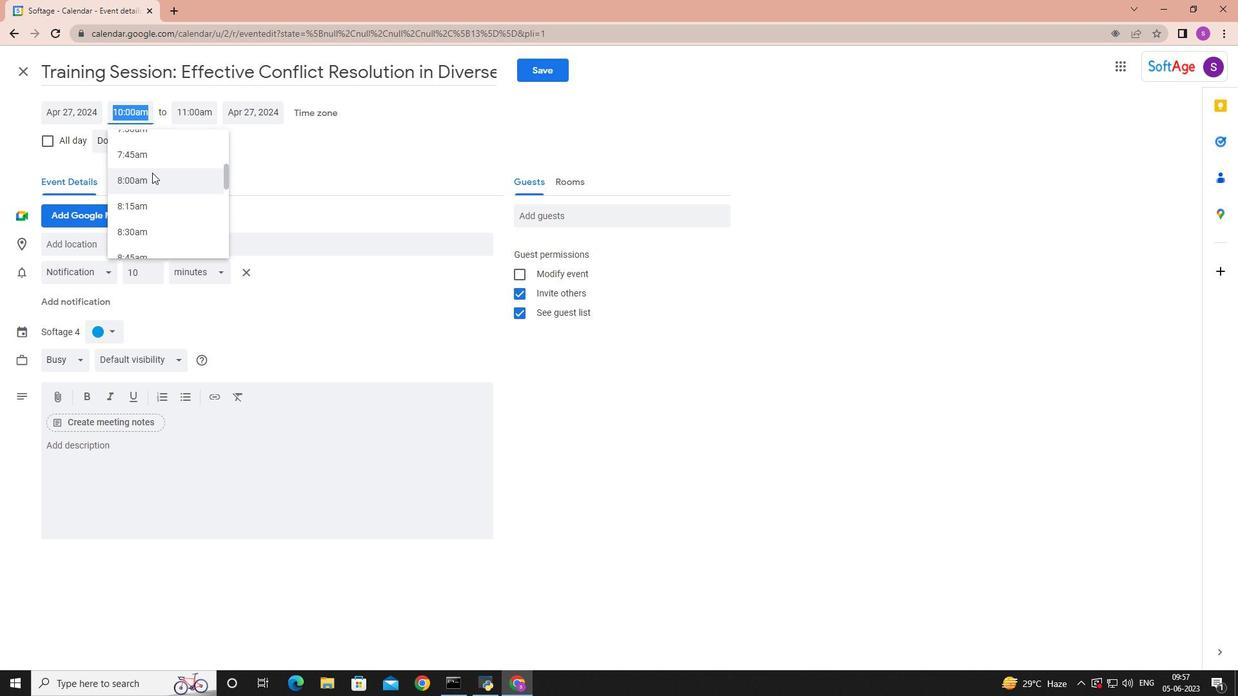 
Action: Mouse moved to (152, 194)
Screenshot: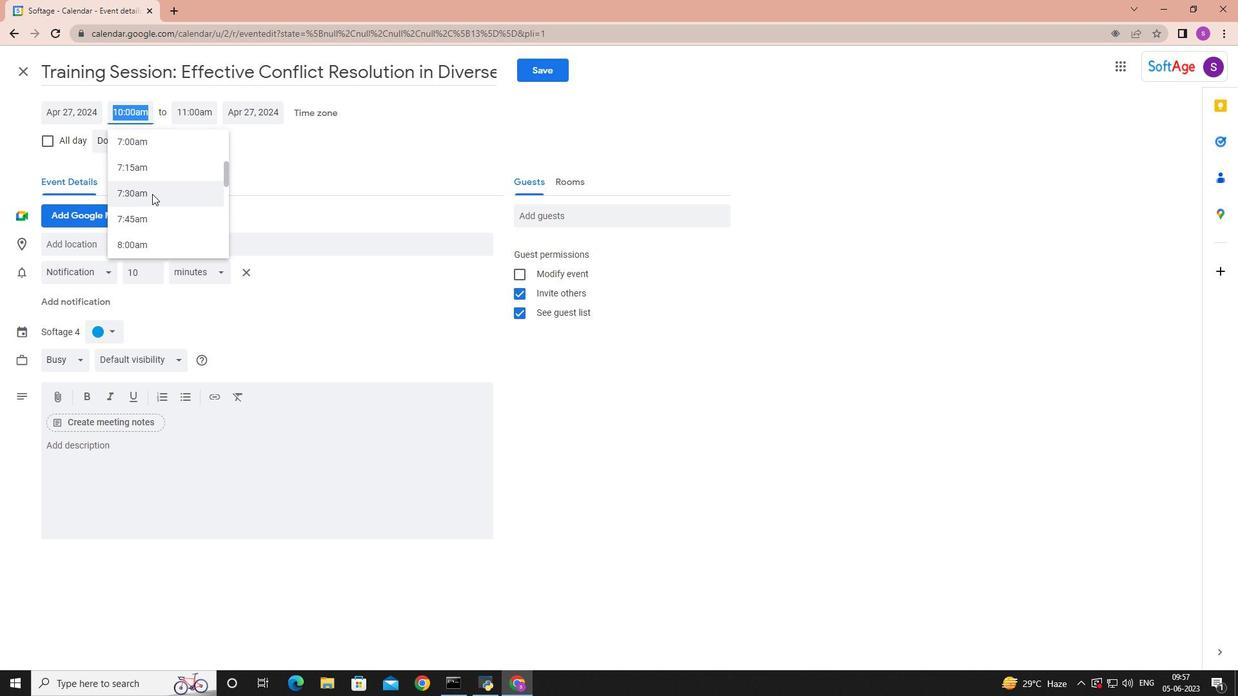 
Action: Mouse pressed left at (152, 194)
Screenshot: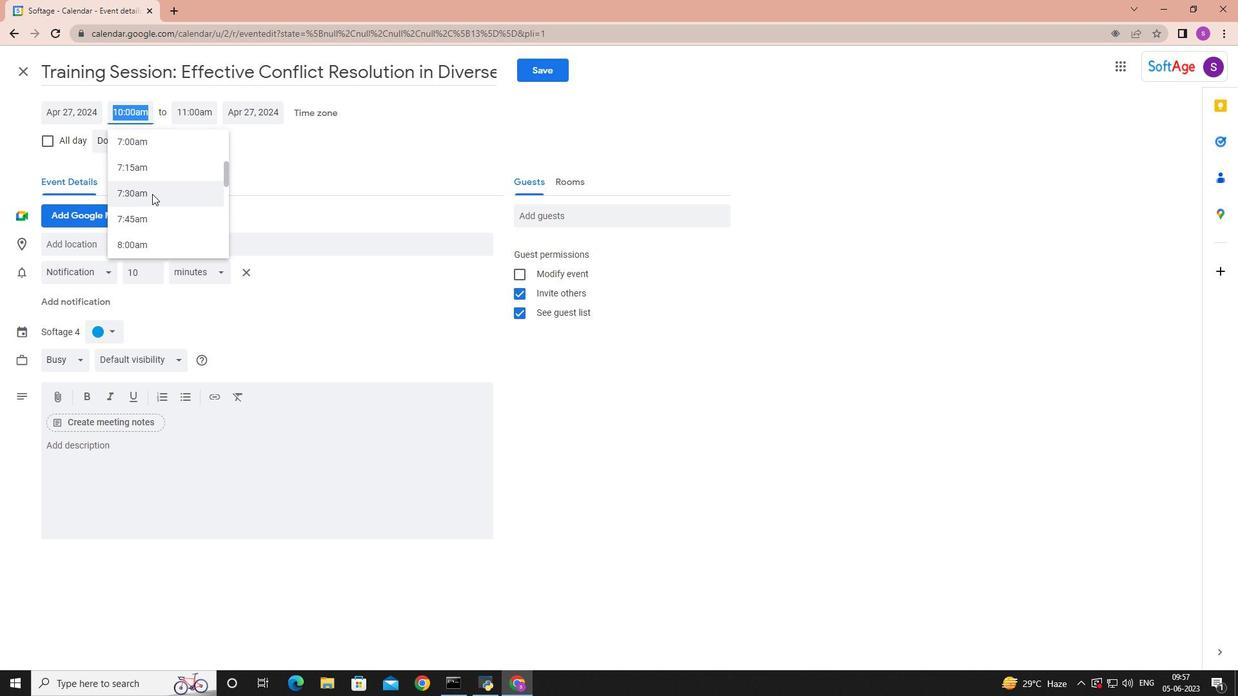 
Action: Mouse moved to (190, 111)
Screenshot: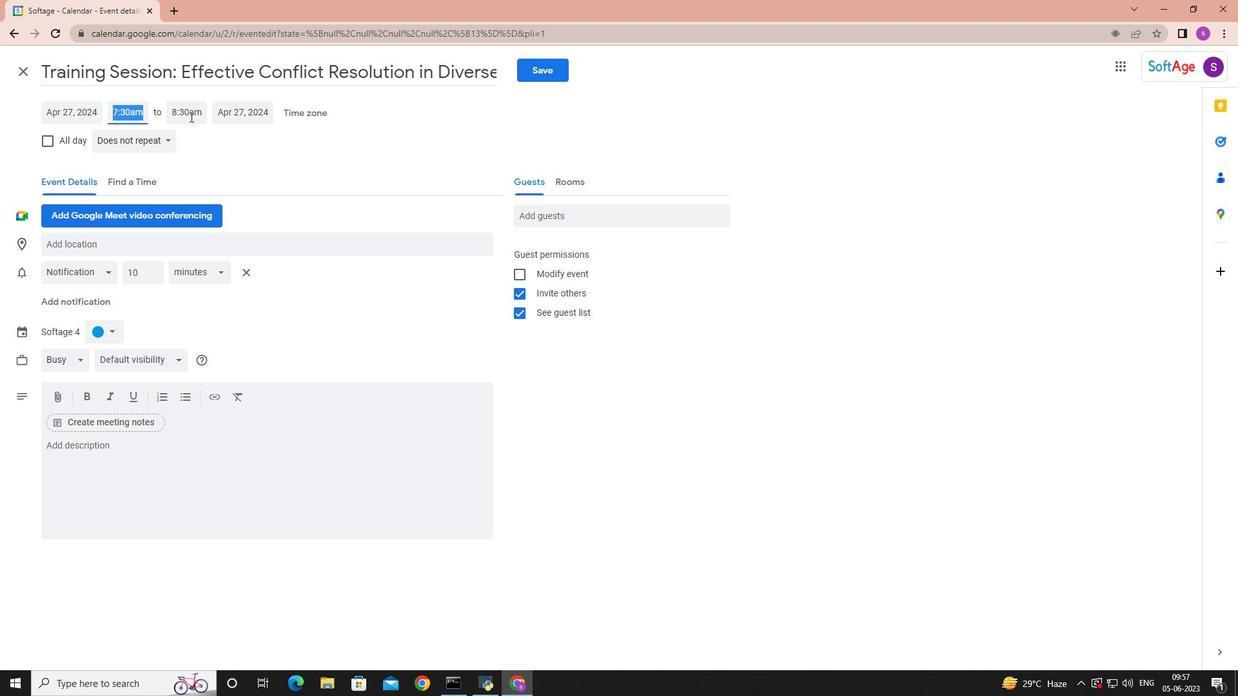 
Action: Mouse pressed left at (190, 111)
Screenshot: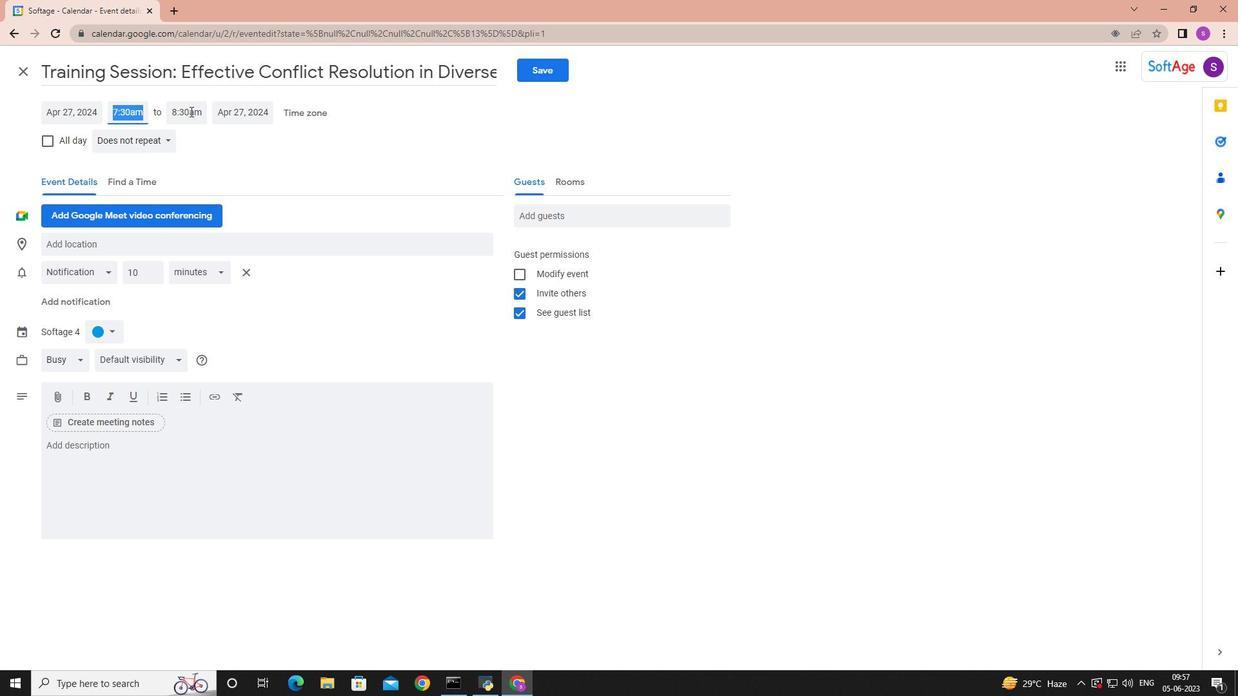 
Action: Mouse moved to (220, 245)
Screenshot: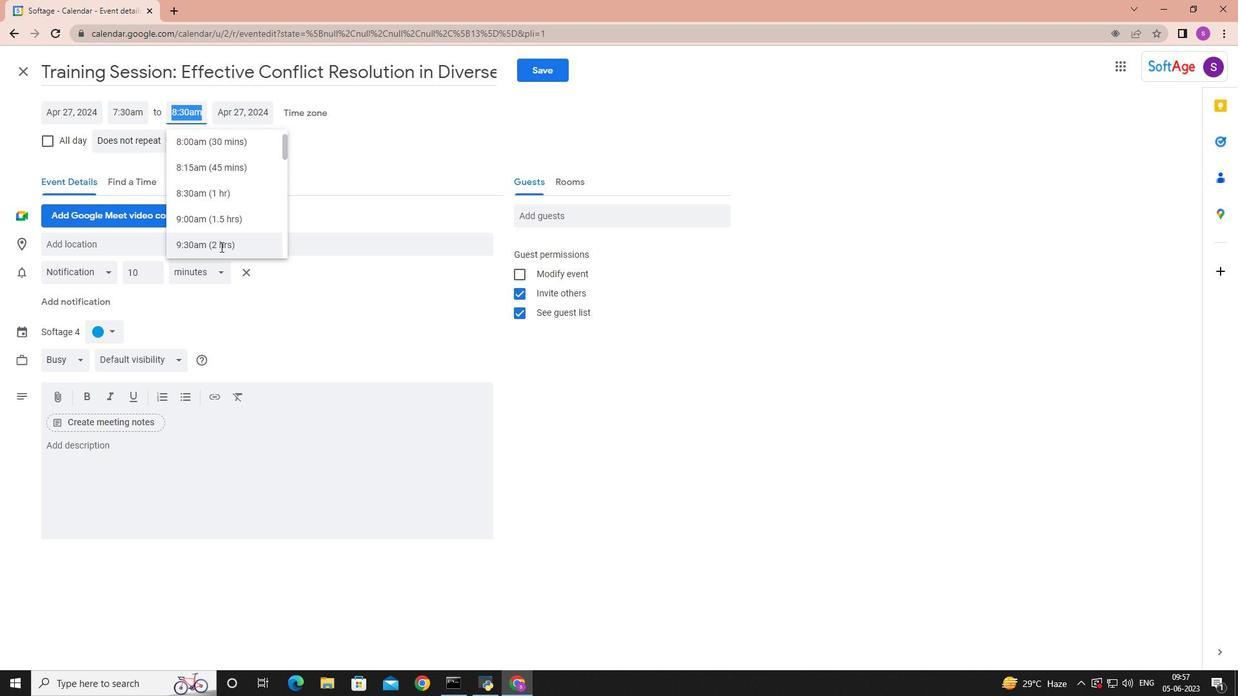 
Action: Mouse pressed left at (220, 245)
Screenshot: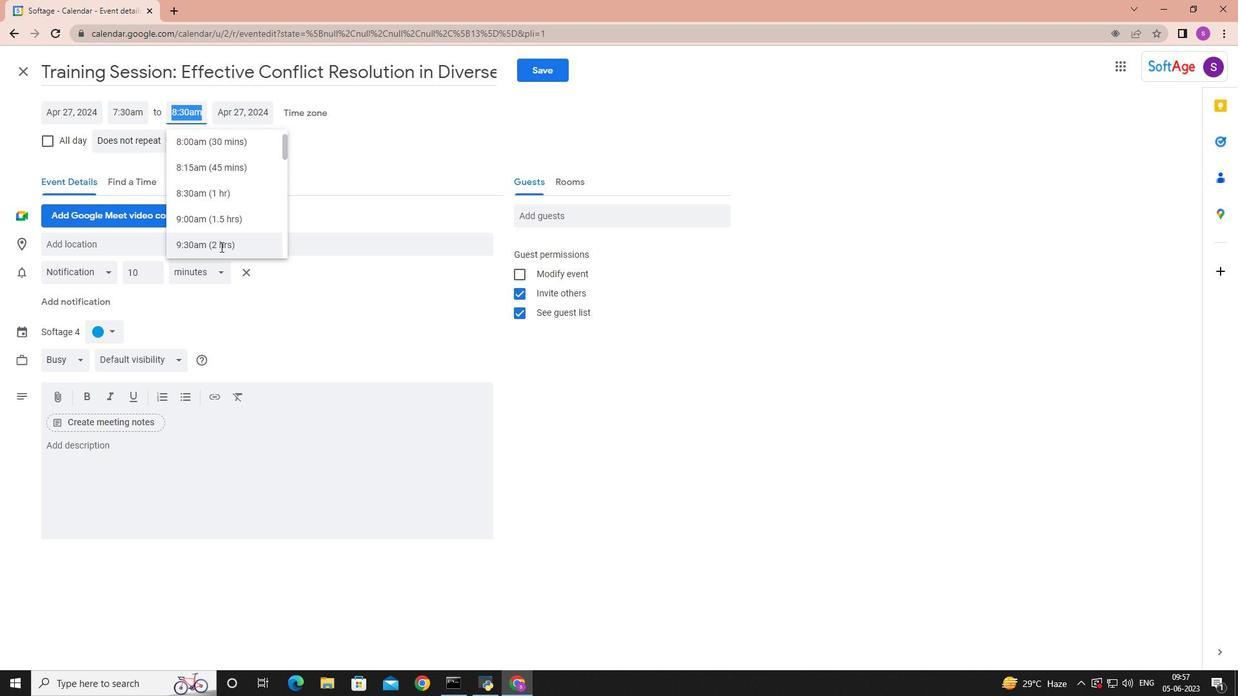 
Action: Mouse moved to (108, 456)
Screenshot: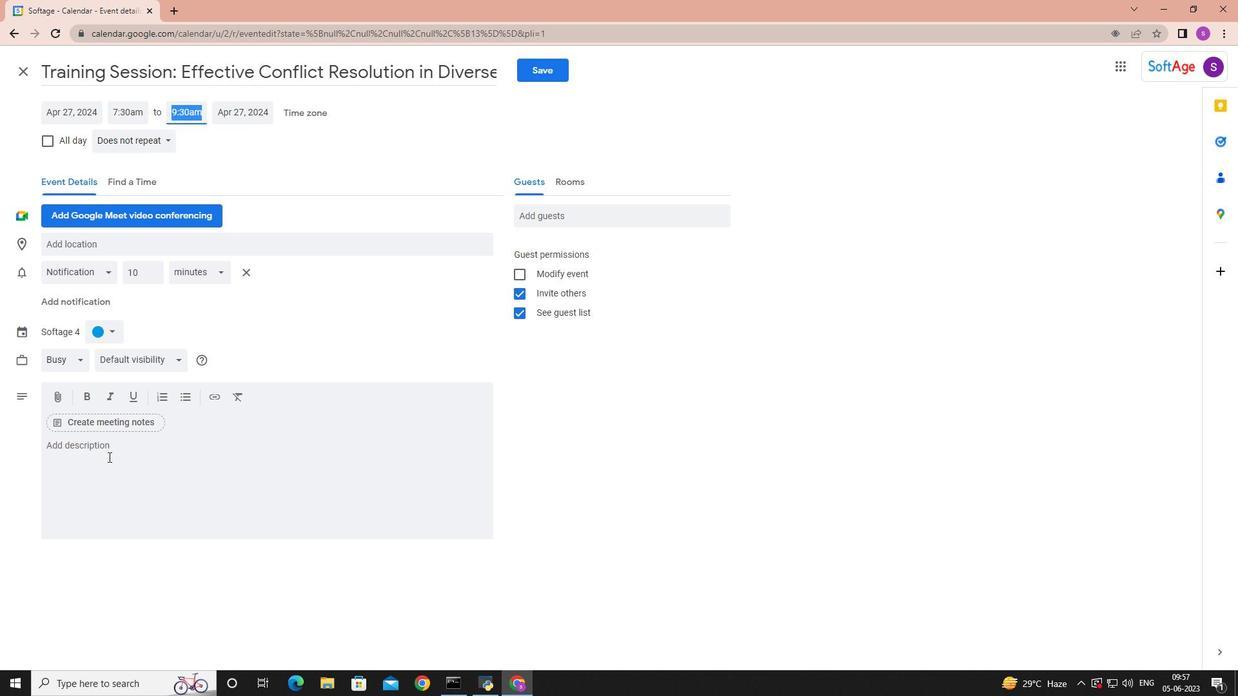 
Action: Mouse pressed left at (108, 456)
Screenshot: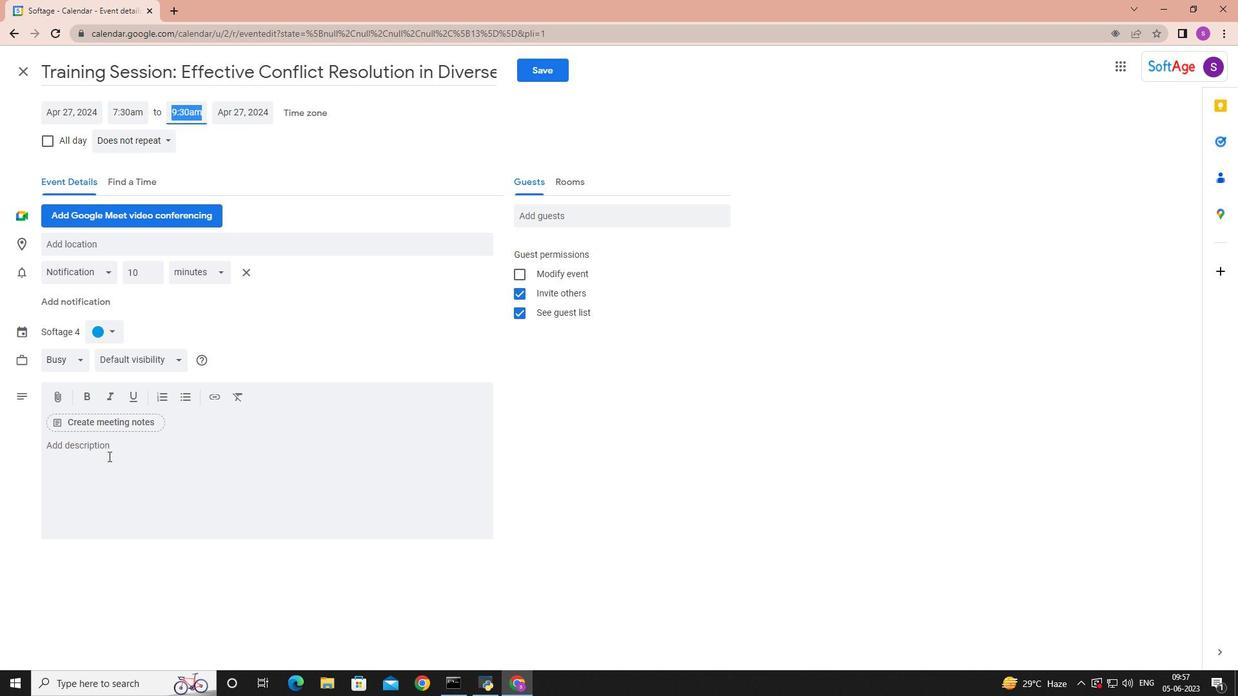 
Action: Mouse moved to (110, 454)
Screenshot: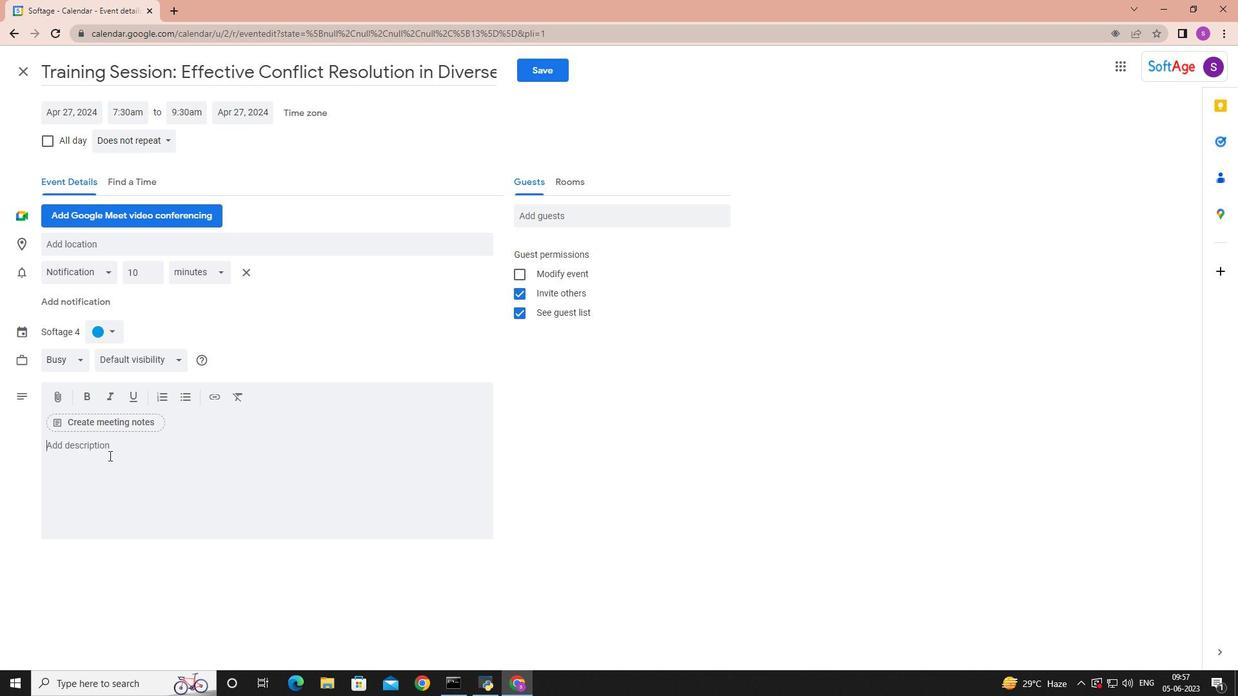
Action: Key pressed <Key.shift>Participants<Key.space>will<Key.space>learn<Key.space>how<Key.space>to<Key.space>structure<Key.space>their<Key.space>presentations<Key.space>in<Key.space>aclear<Key.space><Key.backspace><Key.backspace><Key.backspace><Key.backspace><Key.backspace><Key.backspace><Key.backspace>clear<Key.space>and<Key.space>logical<Key.space>manner.<Key.space>they<Key.space>will<Key.space>explore<Key.space>techno<Key.backspace>iques<Key.space>for<Key.space>capturing<Key.space>audience<Key.space>attention<Key.space><Key.backspace>,<Key.space>developing<Key.space>a<Key.space>compelling<Key.space>opening<Key.space>ori<Key.backspace>ganizing<Key.space>content<Key.space>effectively<Key.space>and<Key.space>delivering<Key.space>a<Key.space>memorable<Key.space>closing<Key.space><Key.backspace>.
Screenshot: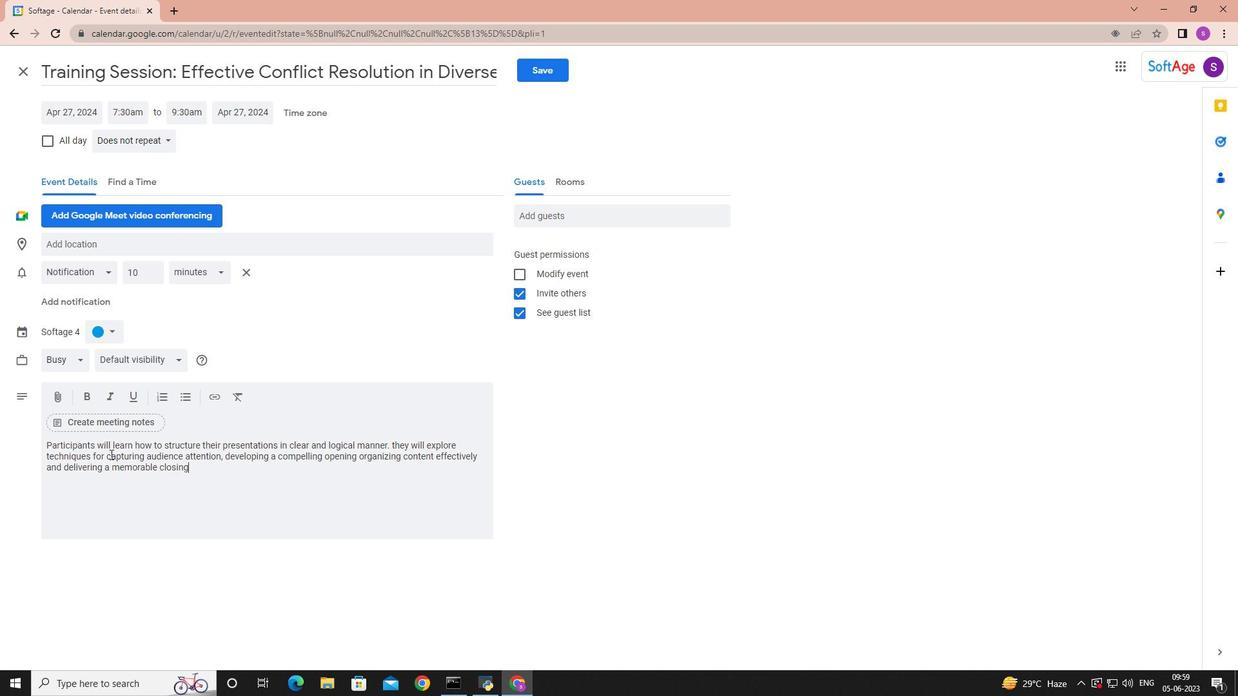 
Action: Mouse moved to (111, 332)
Screenshot: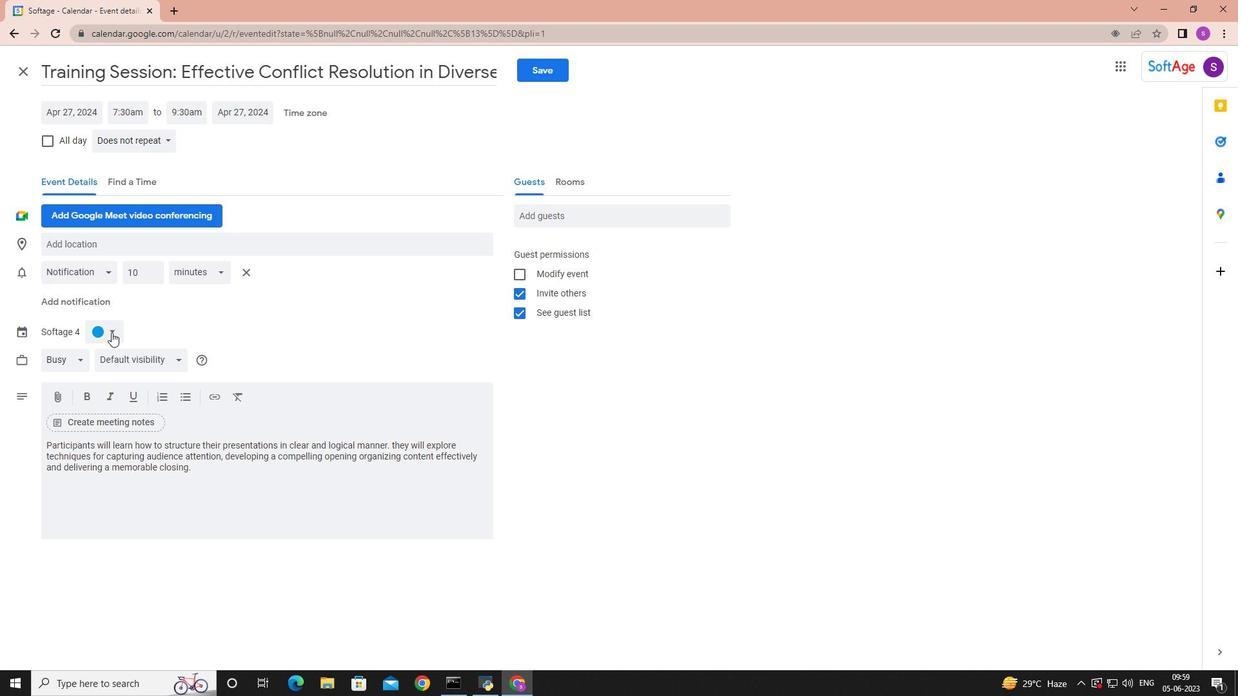 
Action: Mouse pressed left at (111, 332)
Screenshot: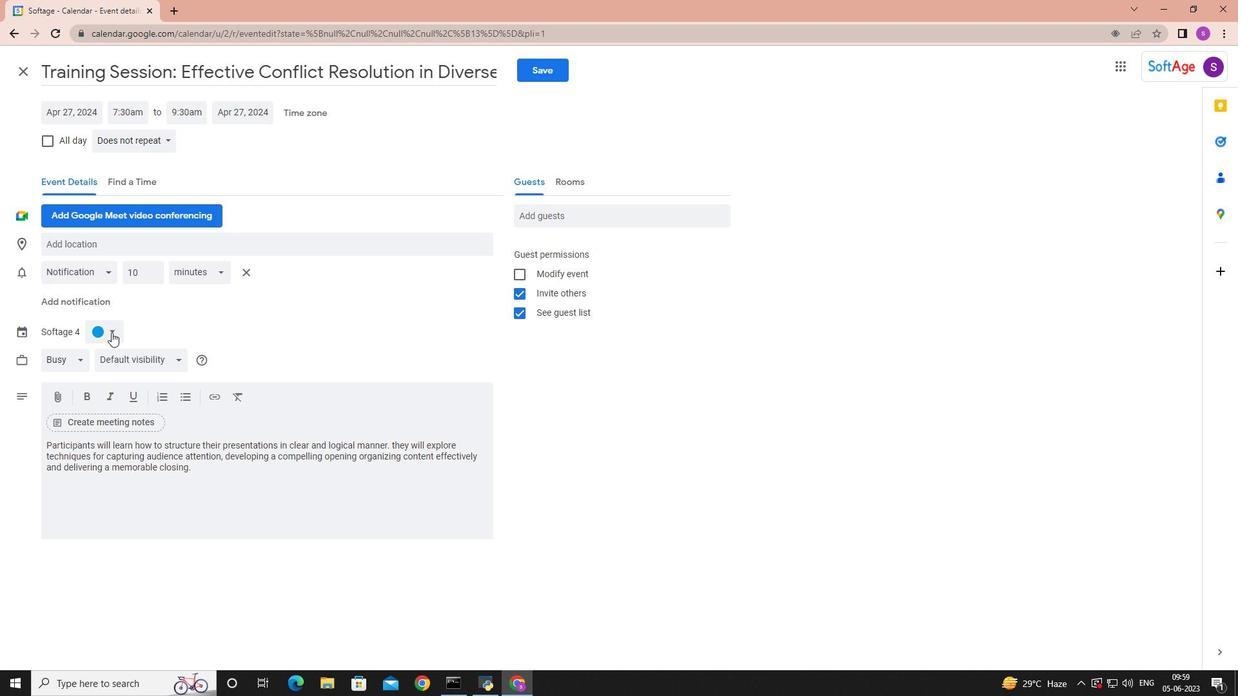 
Action: Mouse moved to (97, 409)
Screenshot: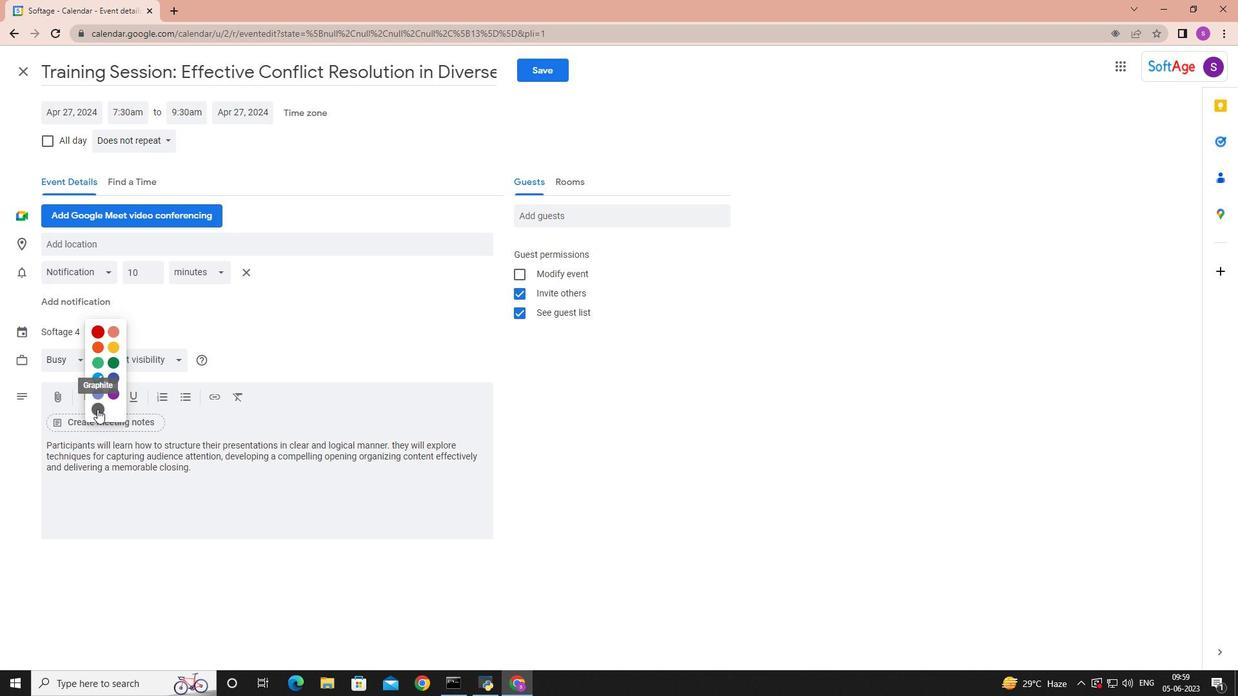 
Action: Mouse pressed left at (97, 409)
Screenshot: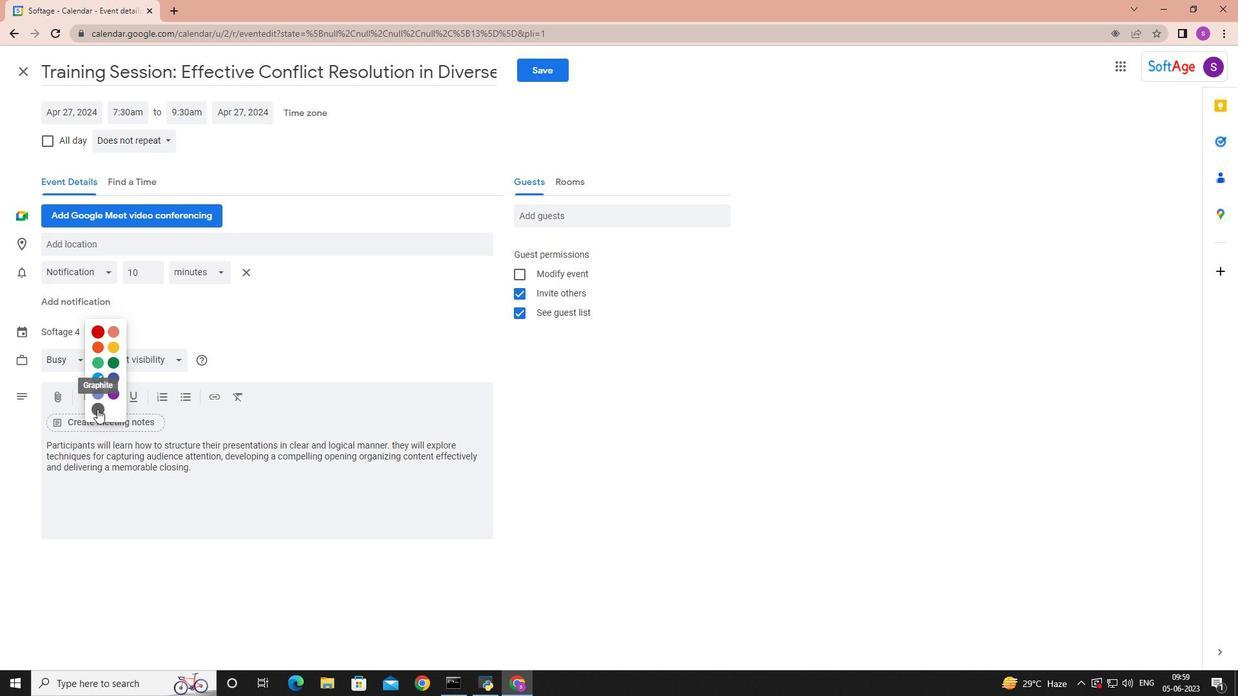 
Action: Mouse moved to (89, 242)
Screenshot: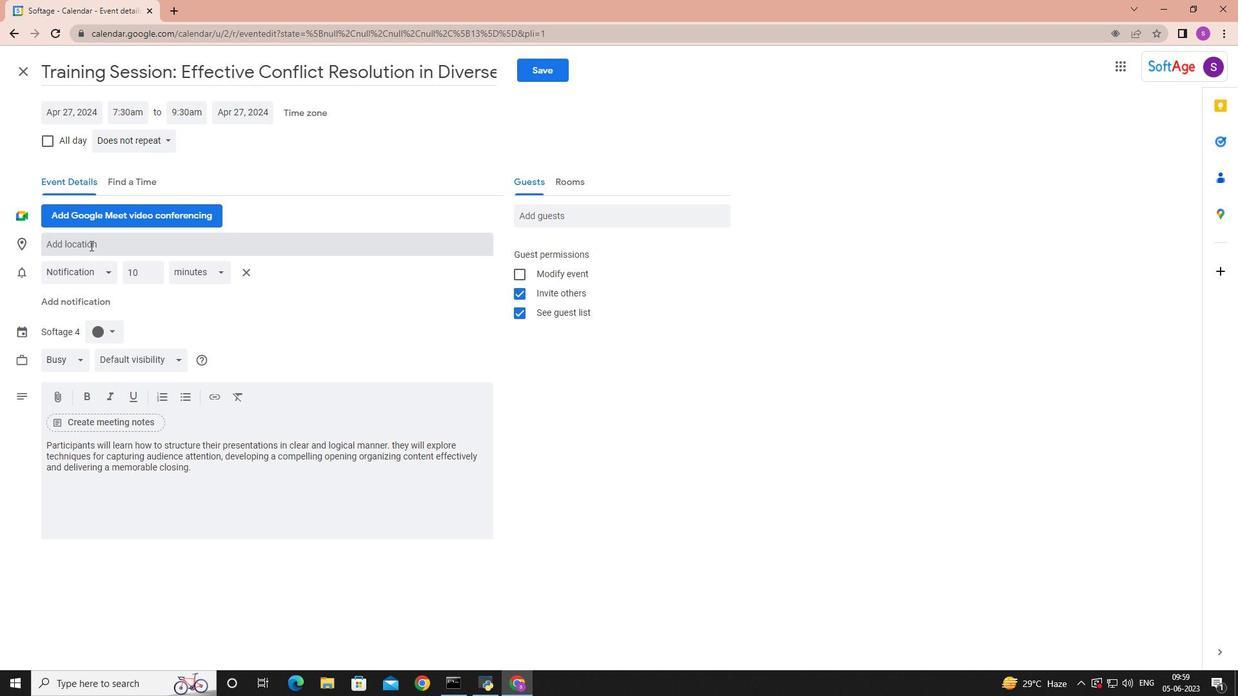 
Action: Mouse pressed left at (89, 242)
Screenshot: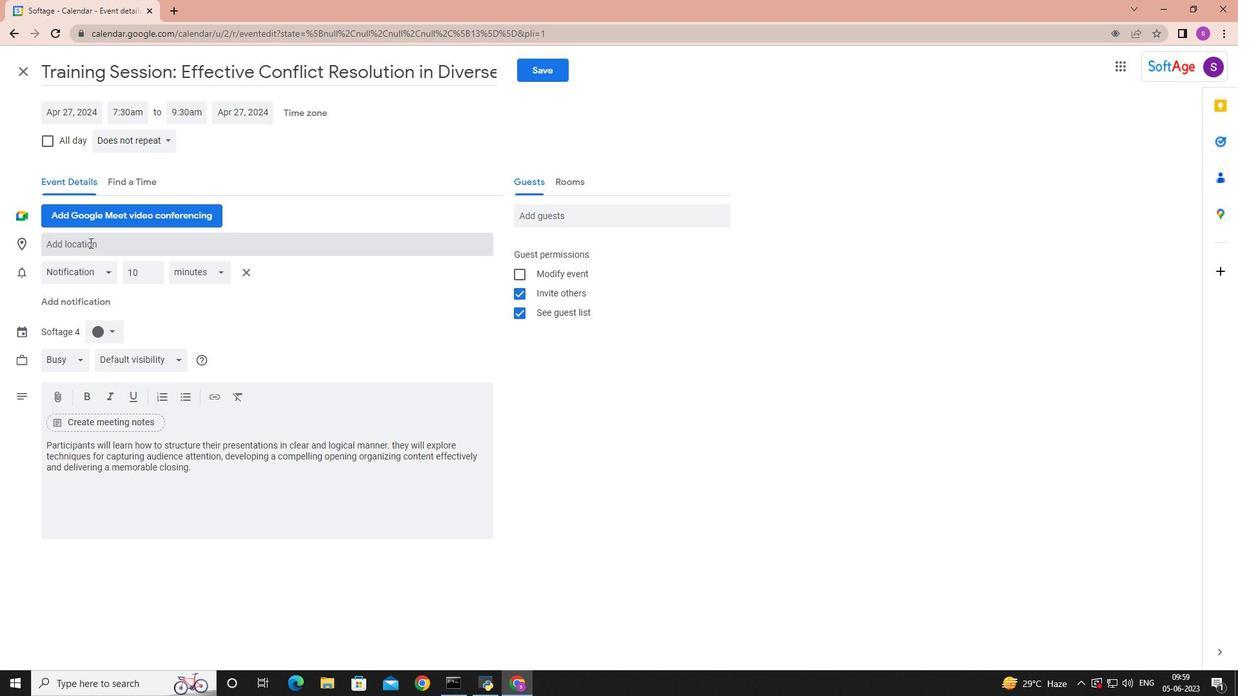 
Action: Key pressed <Key.shift>Melbourne,<Key.space><Key.shift>Australia<Key.space>
Screenshot: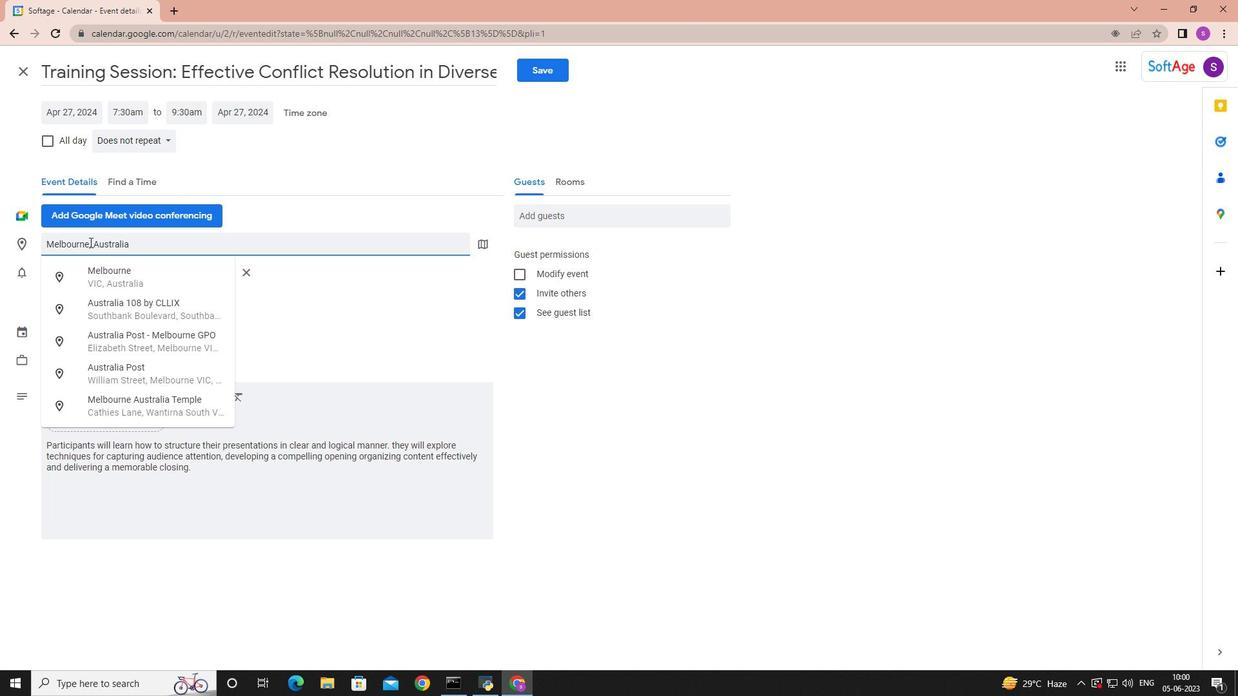 
Action: Mouse moved to (549, 218)
Screenshot: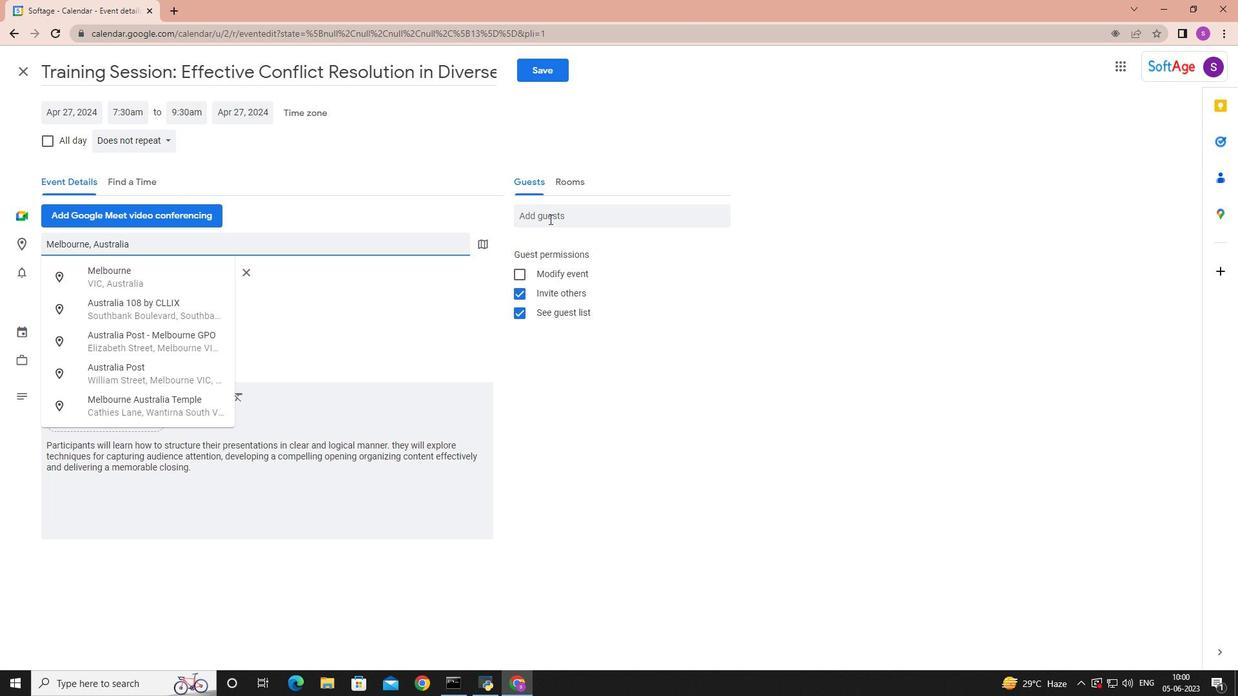 
Action: Mouse pressed left at (549, 218)
Screenshot: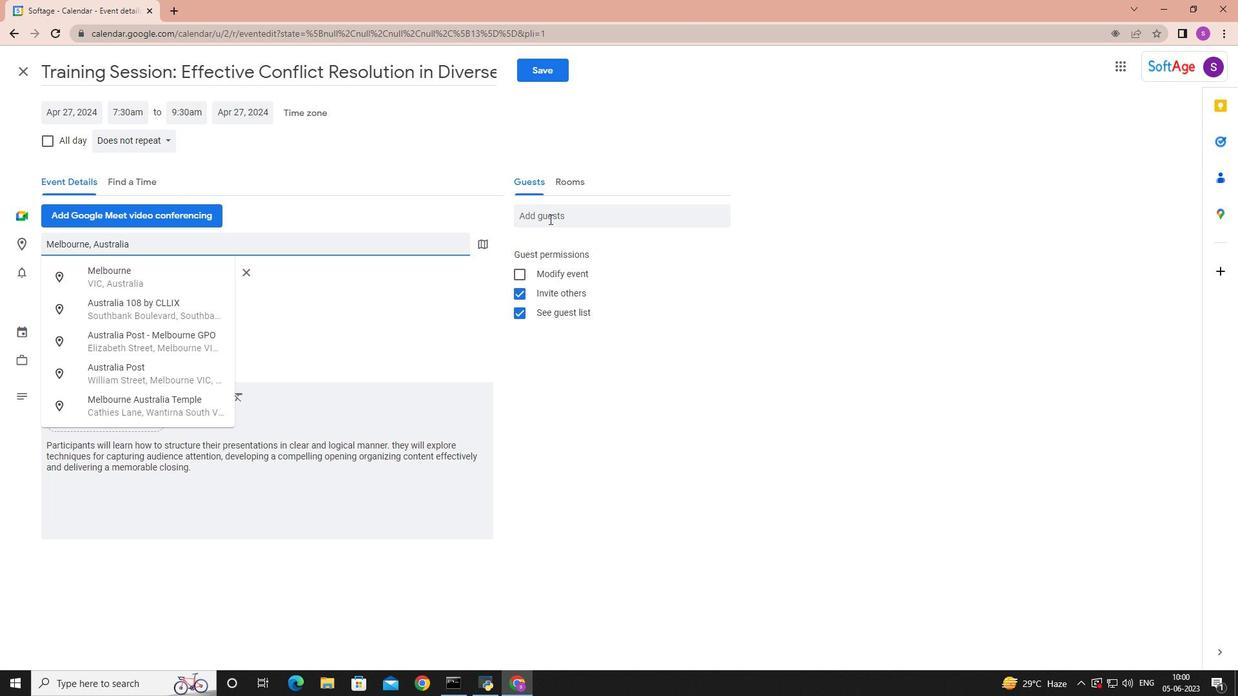 
Action: Key pressed softage.2
Screenshot: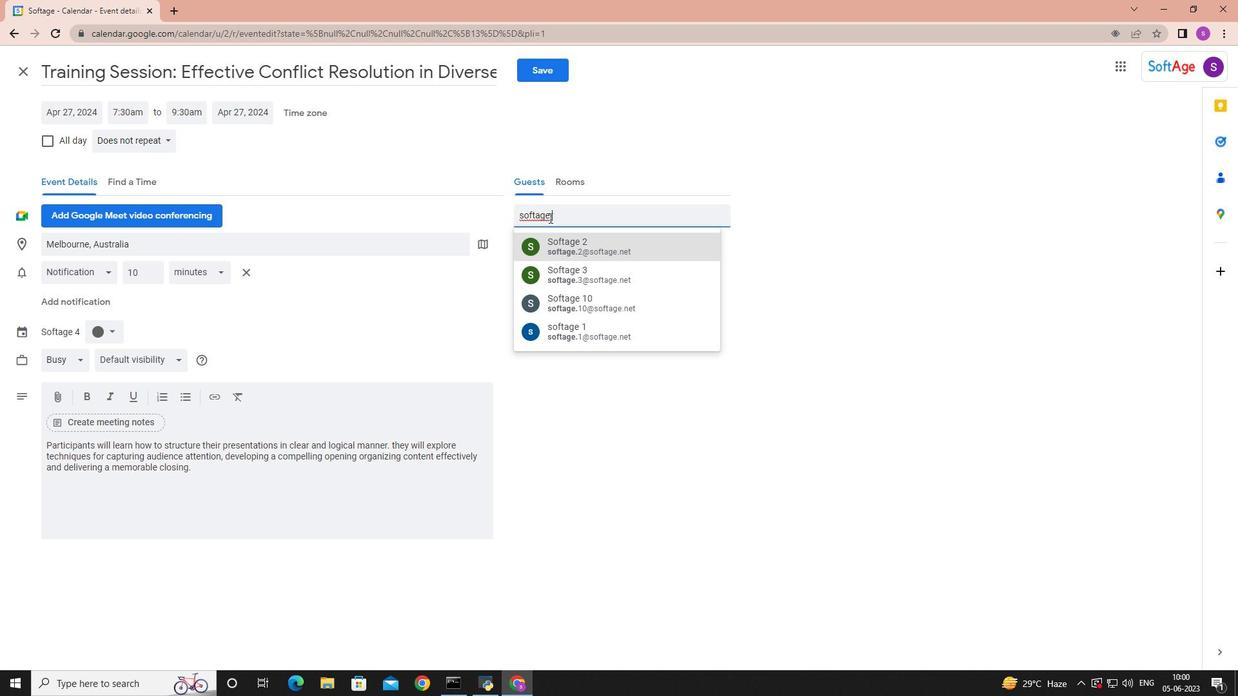 
Action: Mouse moved to (573, 242)
Screenshot: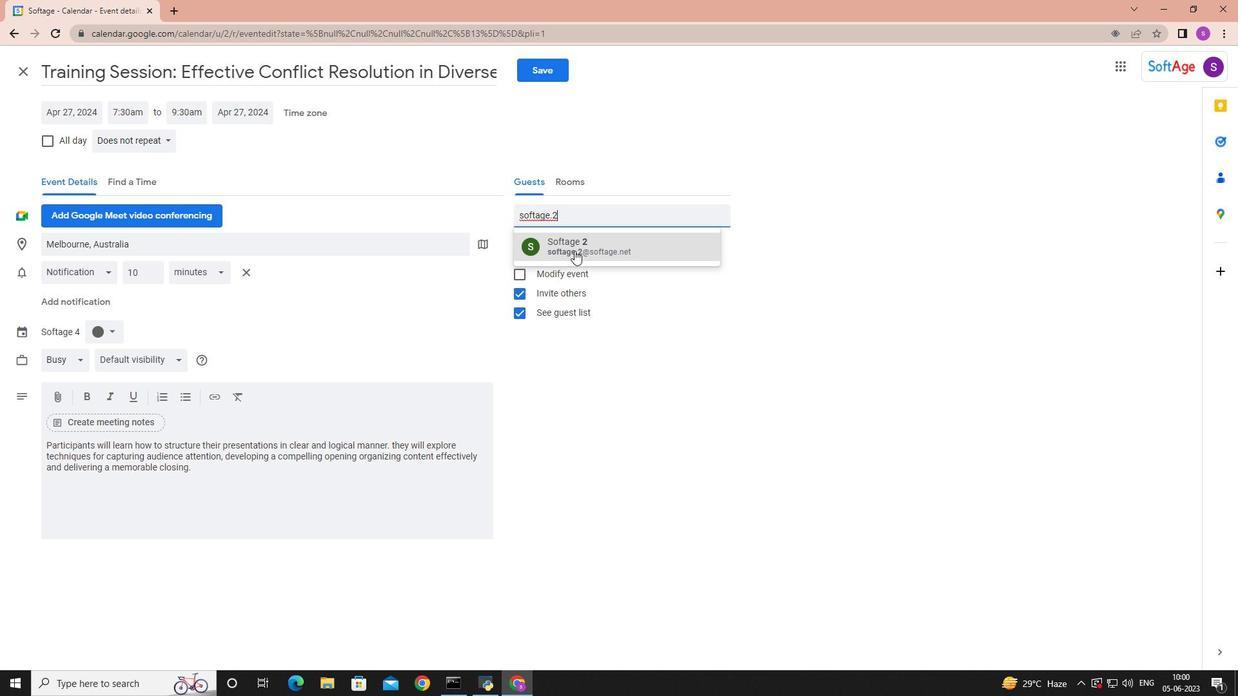 
Action: Mouse pressed left at (573, 242)
Screenshot: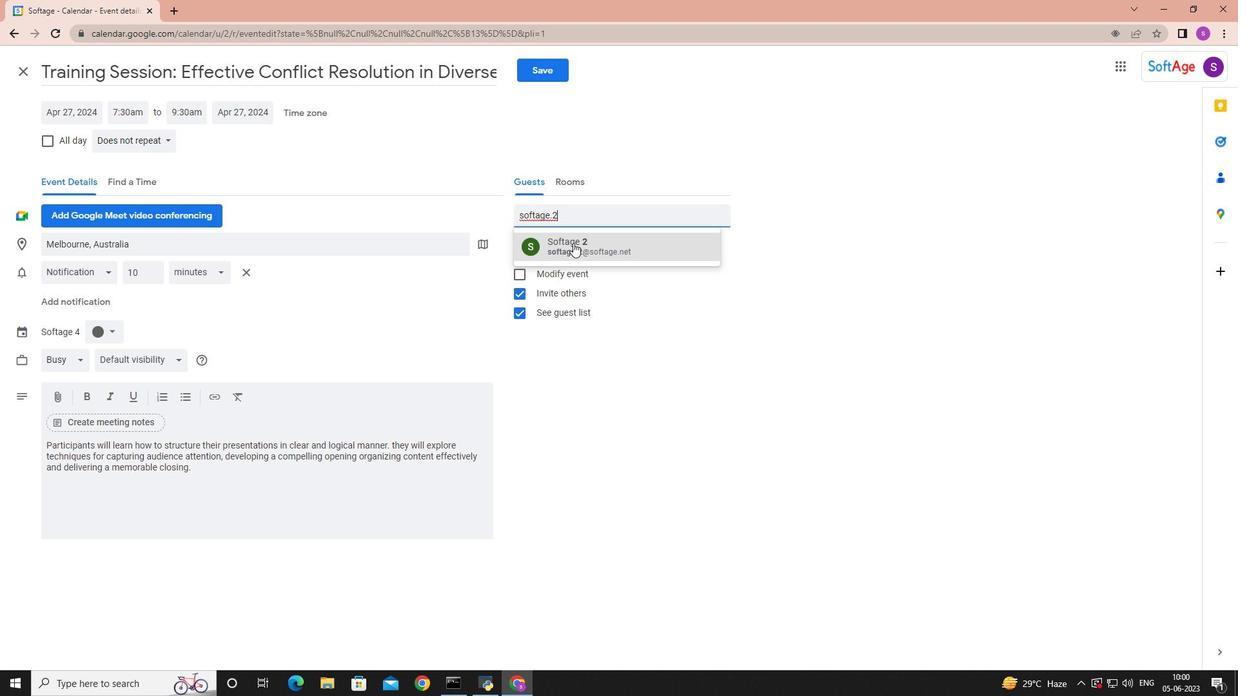 
Action: Key pressed softage.3
Screenshot: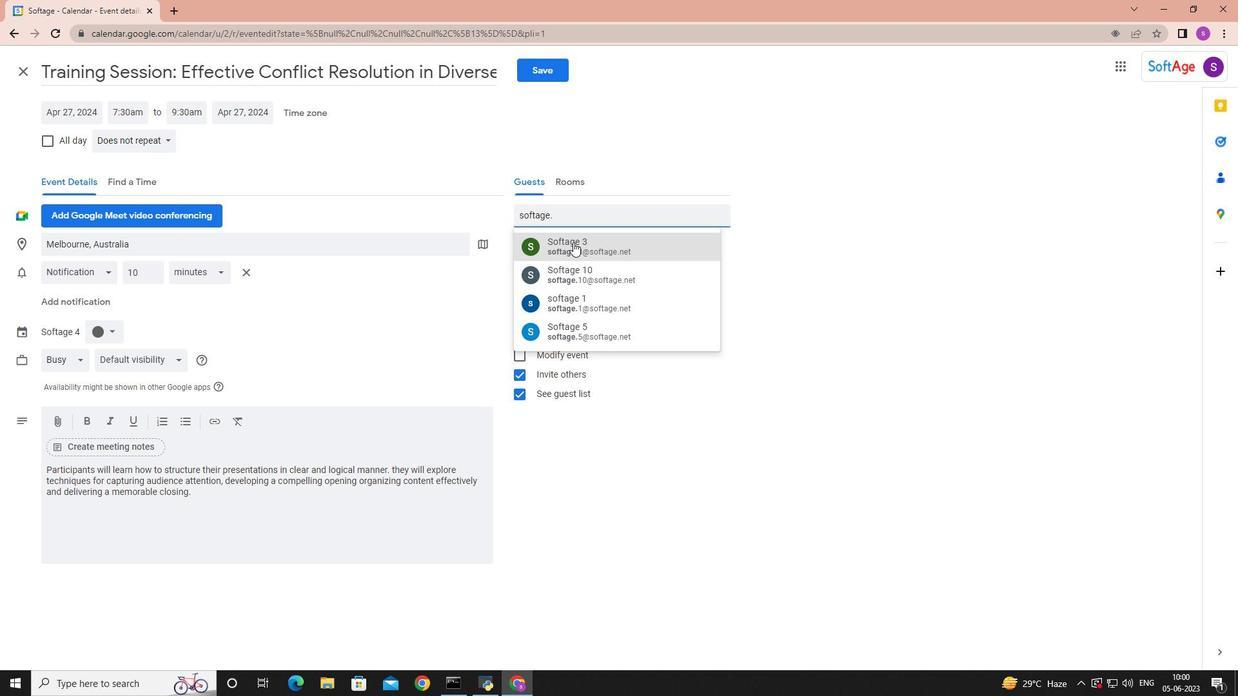 
Action: Mouse pressed left at (573, 242)
Screenshot: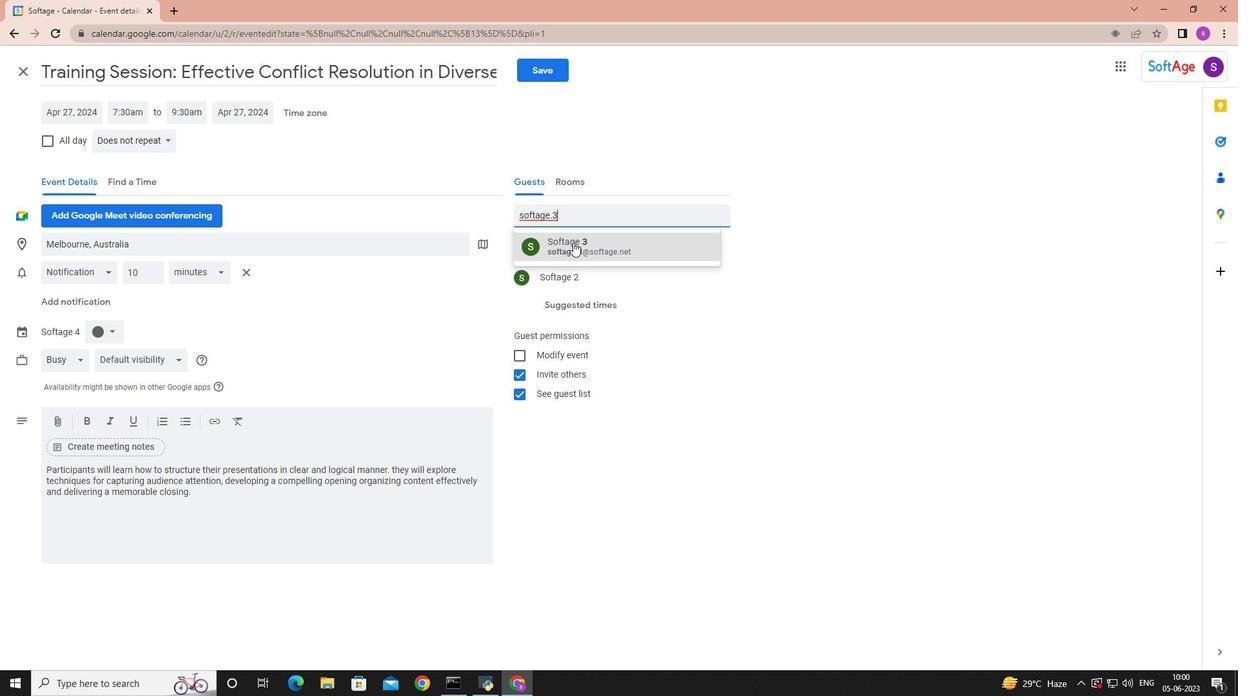 
Action: Mouse moved to (163, 138)
Screenshot: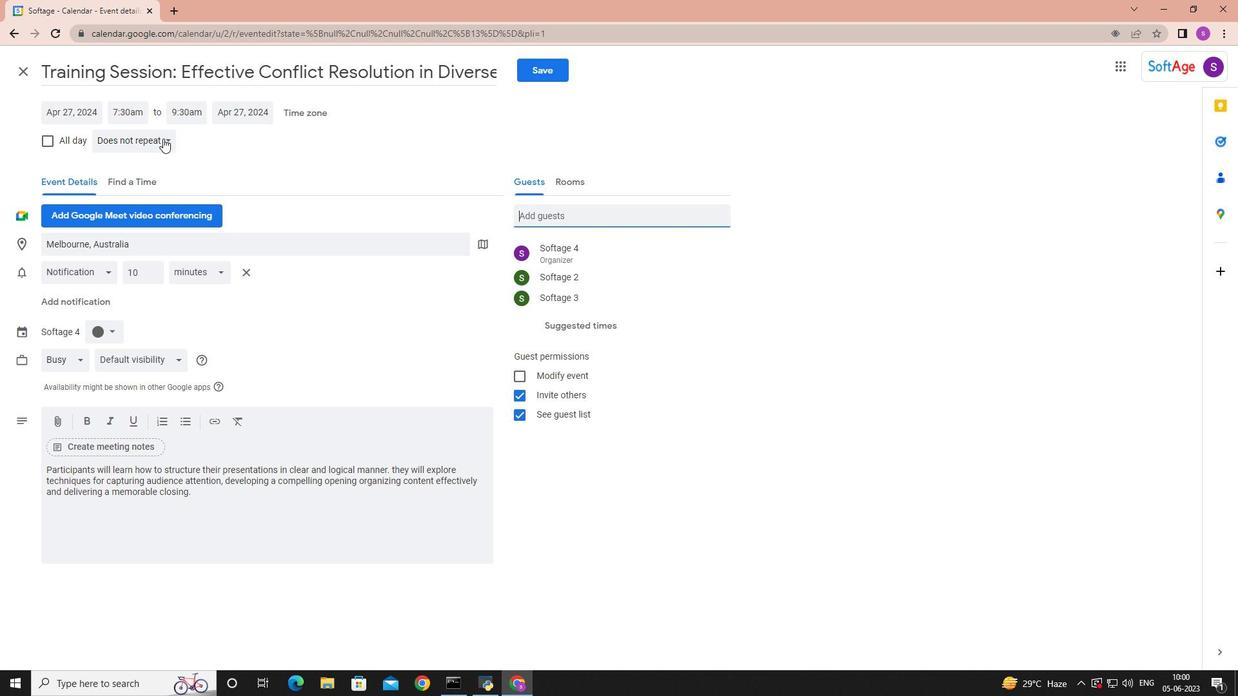 
Action: Mouse pressed left at (163, 138)
Screenshot: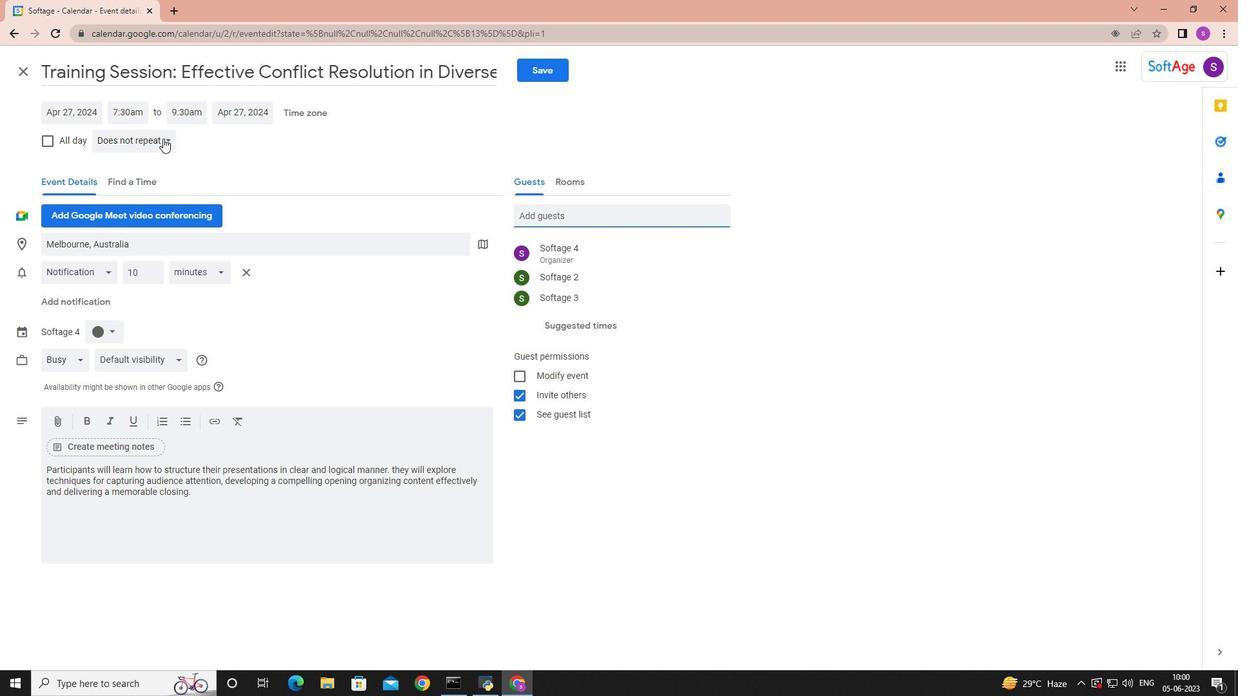 
Action: Mouse moved to (152, 160)
Screenshot: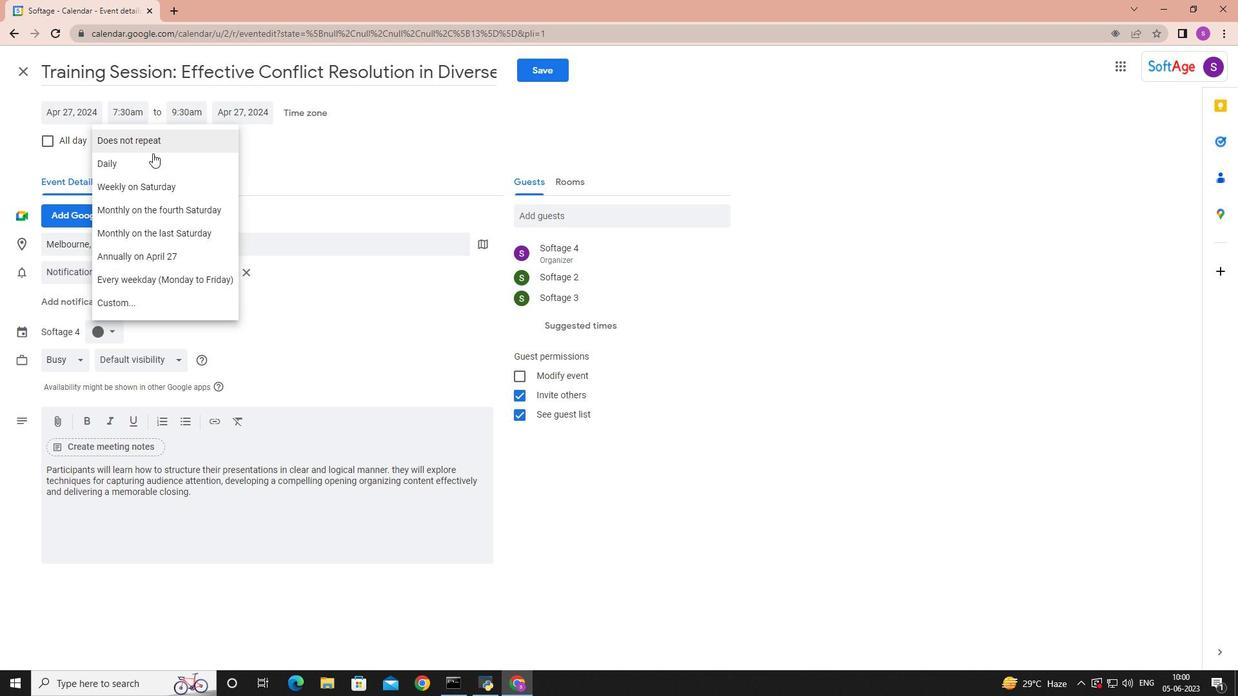 
Action: Mouse pressed left at (152, 160)
Screenshot: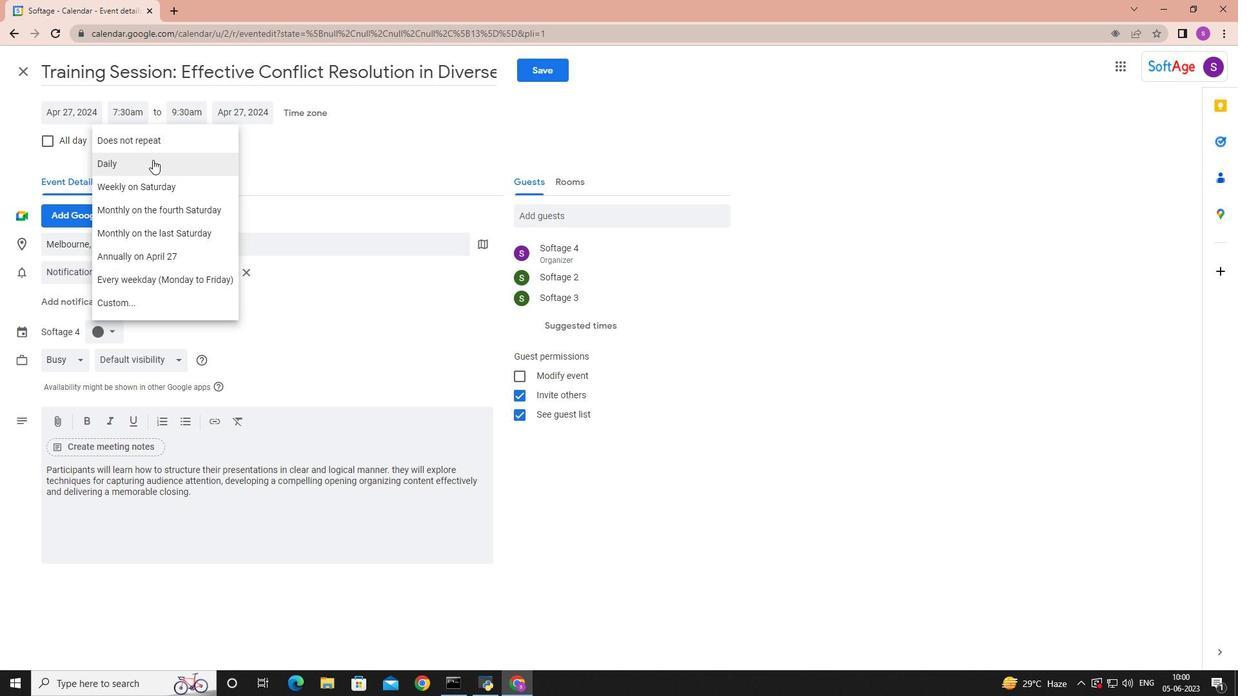 
Action: Mouse moved to (534, 67)
Screenshot: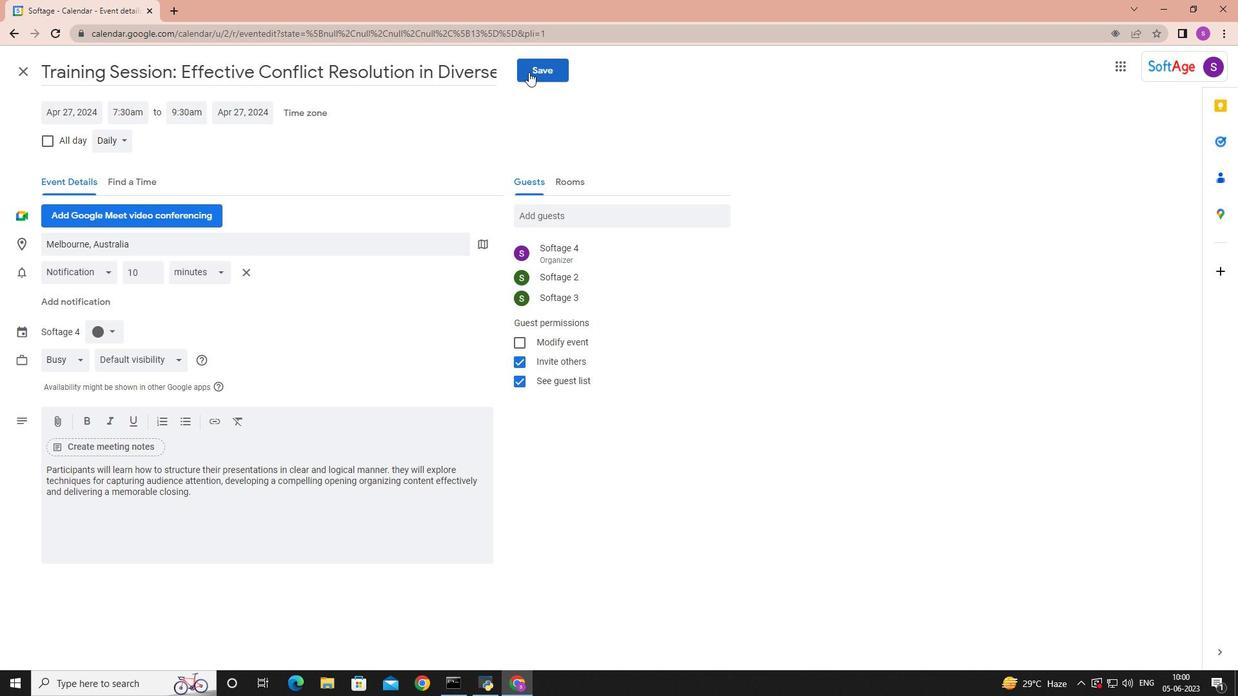 
Action: Mouse pressed left at (534, 67)
Screenshot: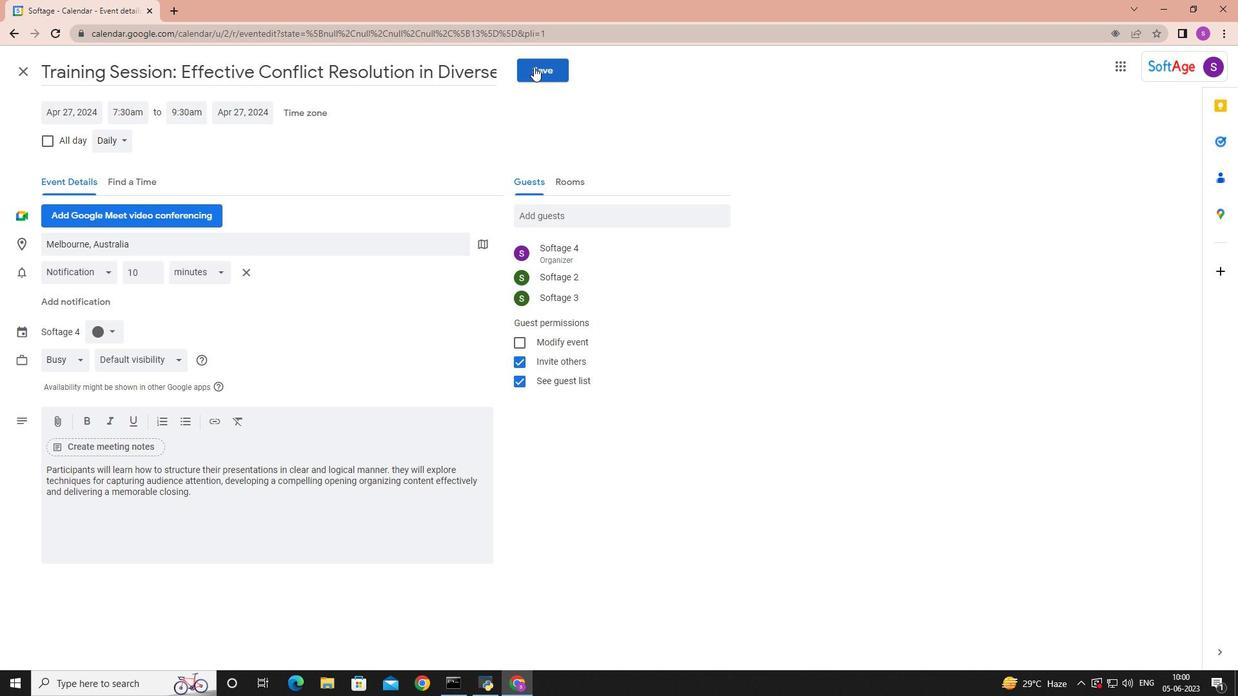 
Action: Mouse moved to (745, 388)
Screenshot: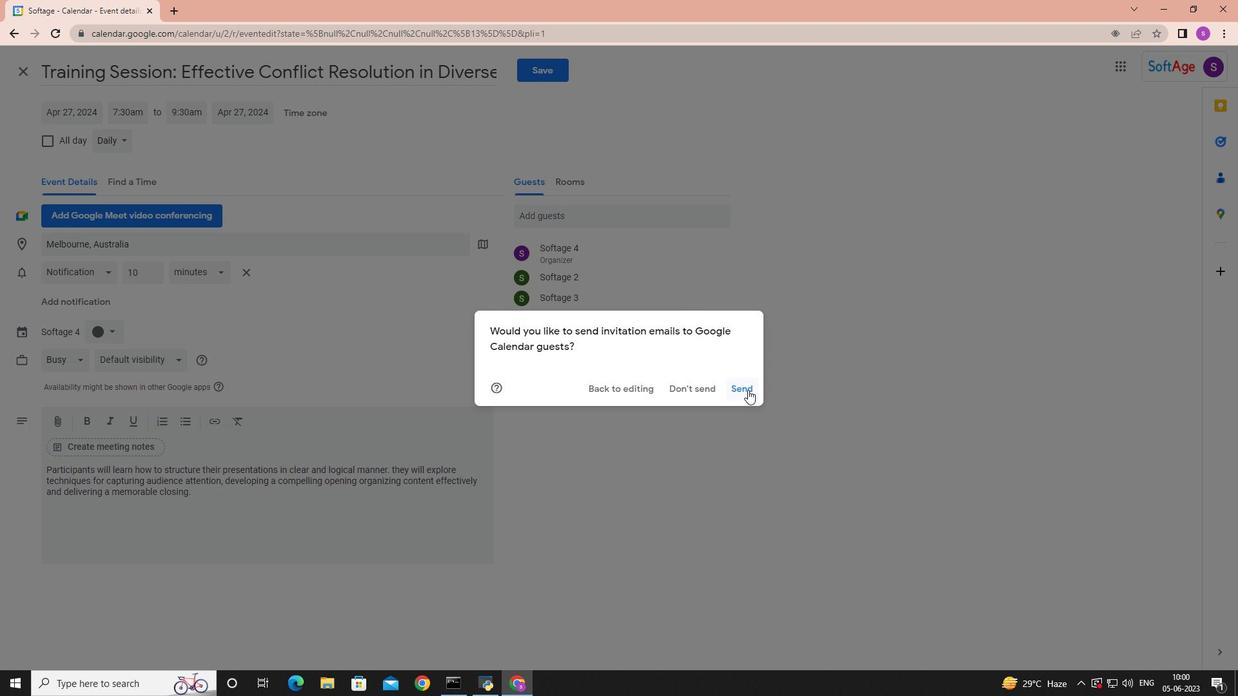 
Action: Mouse pressed left at (745, 388)
Screenshot: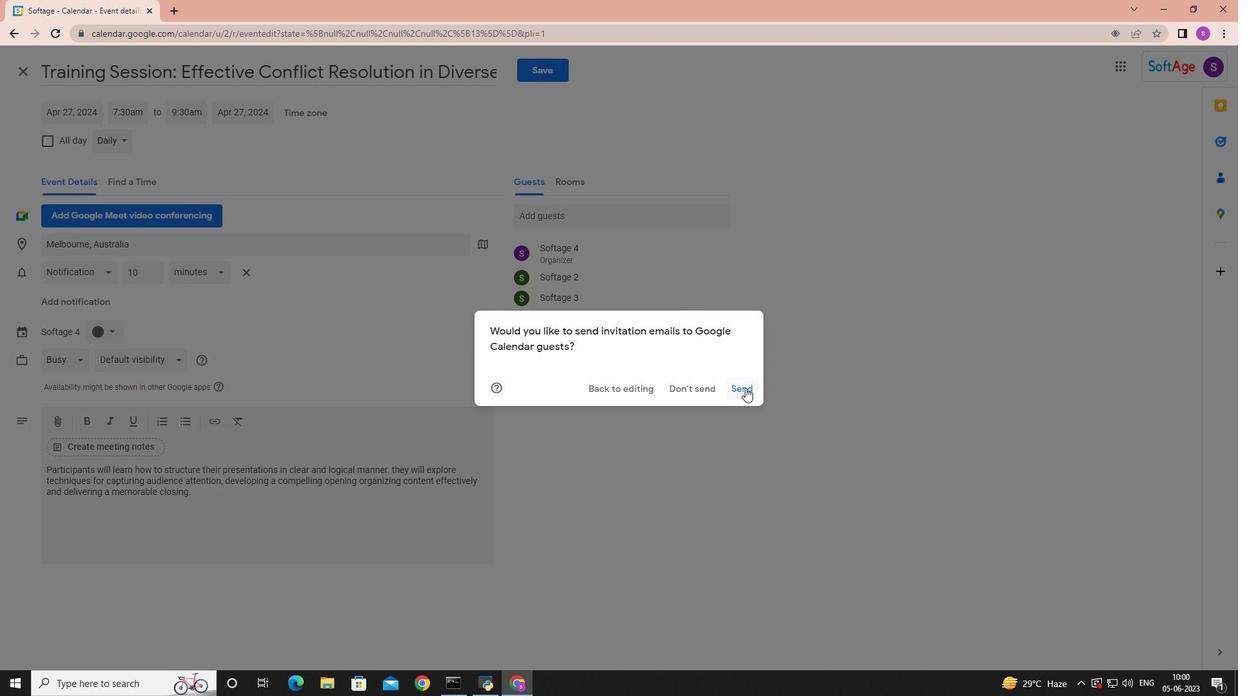 
